 Task: Assign in the project CodeQuest the issue 'Develop a custom data visualization tool for a company' to the sprint 'Release Planning Sprint'. Assign in the project CodeQuest the issue 'Create a new chatbot for customer support' to the sprint 'Release Planning Sprint'. Assign in the project CodeQuest the issue 'Implement a new cybersecurity system for an organization's IT infrastructure' to the sprint 'Release Planning Sprint'. Assign in the project CodeQuest the issue 'Upgrade and migrate company servers to a cloud-based solution' to the sprint 'Release Planning Sprint'
Action: Mouse moved to (247, 67)
Screenshot: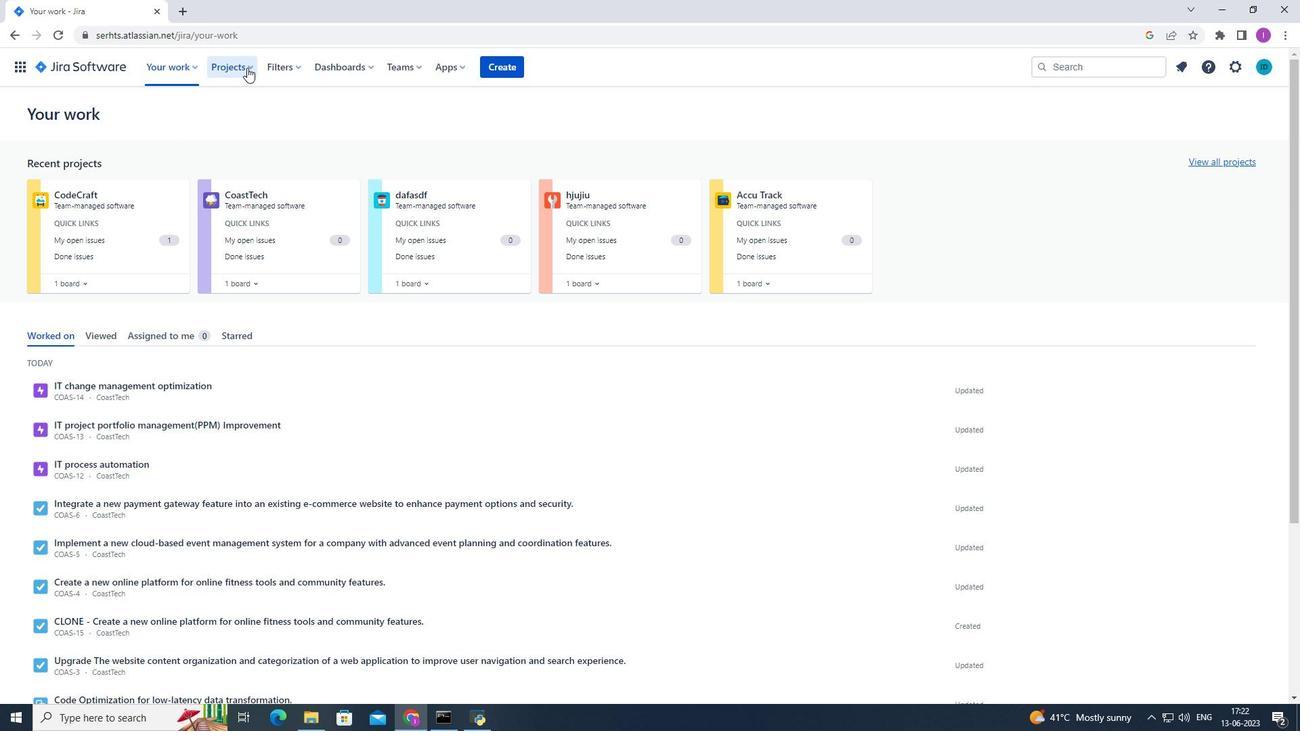
Action: Mouse pressed left at (247, 67)
Screenshot: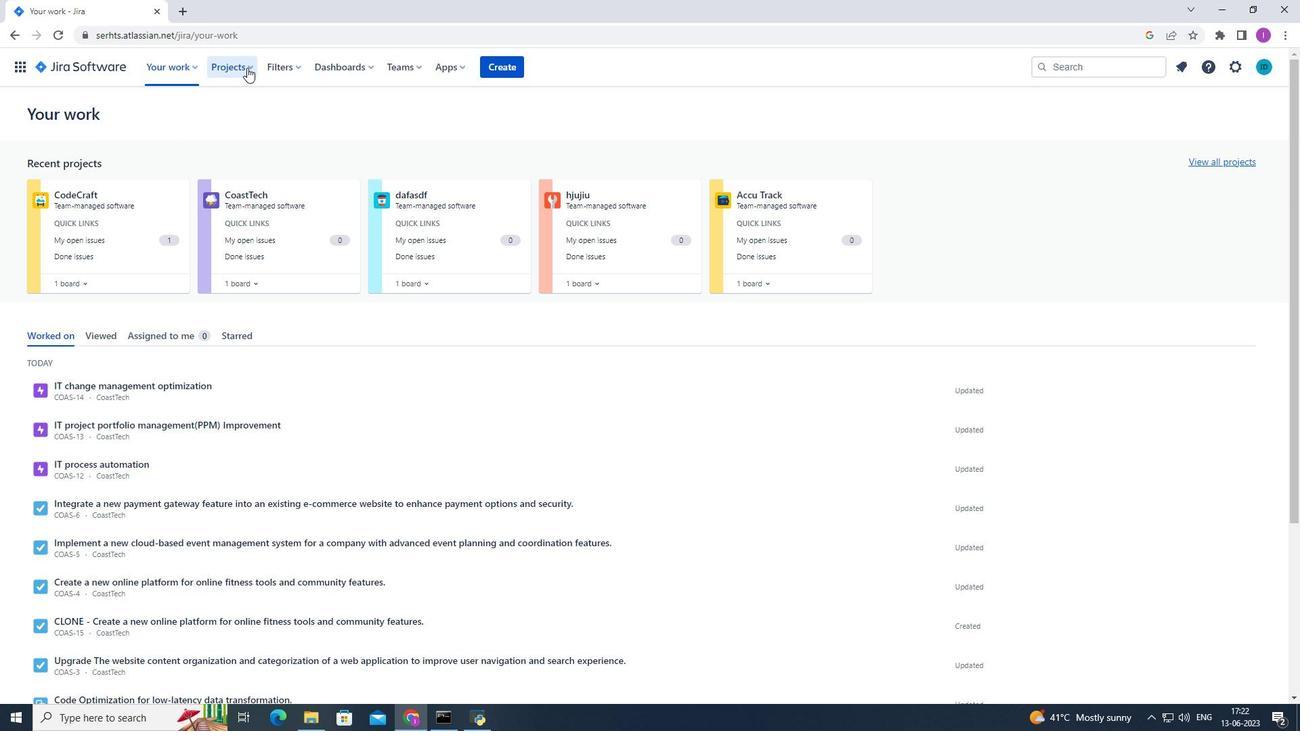 
Action: Mouse moved to (287, 126)
Screenshot: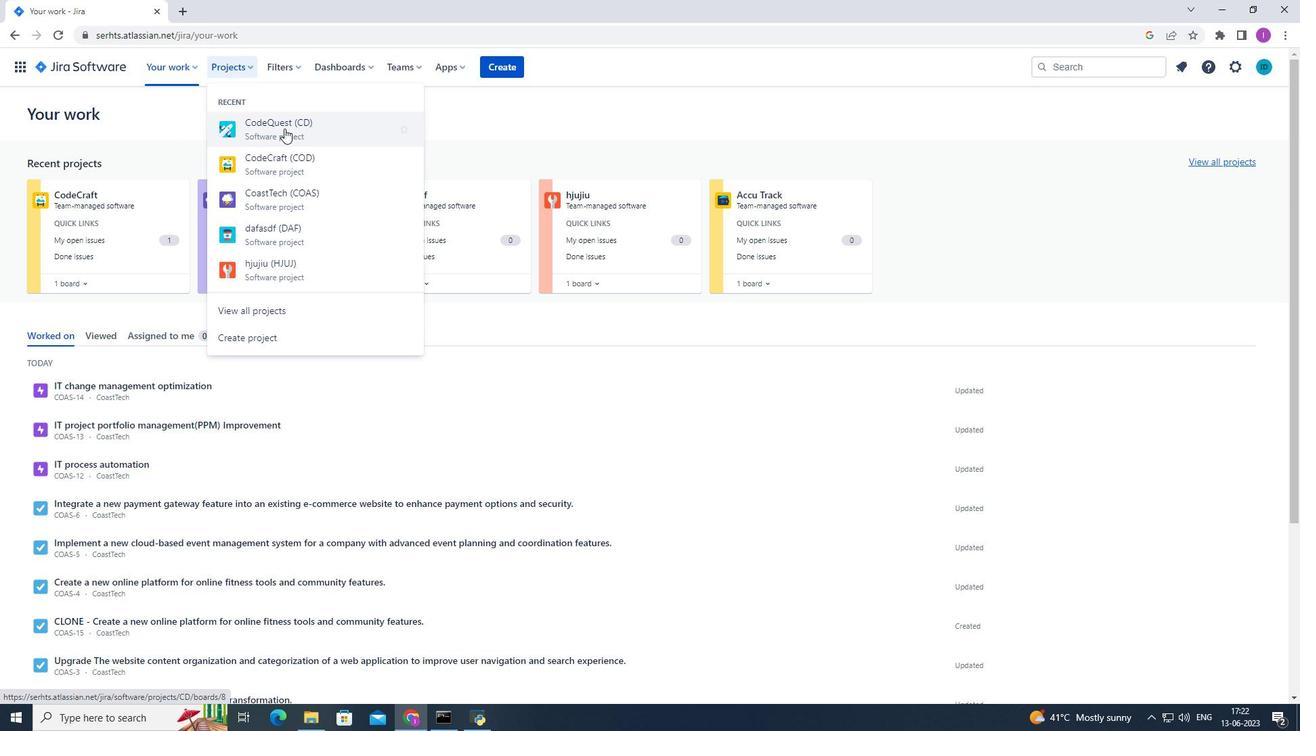 
Action: Mouse pressed left at (287, 126)
Screenshot: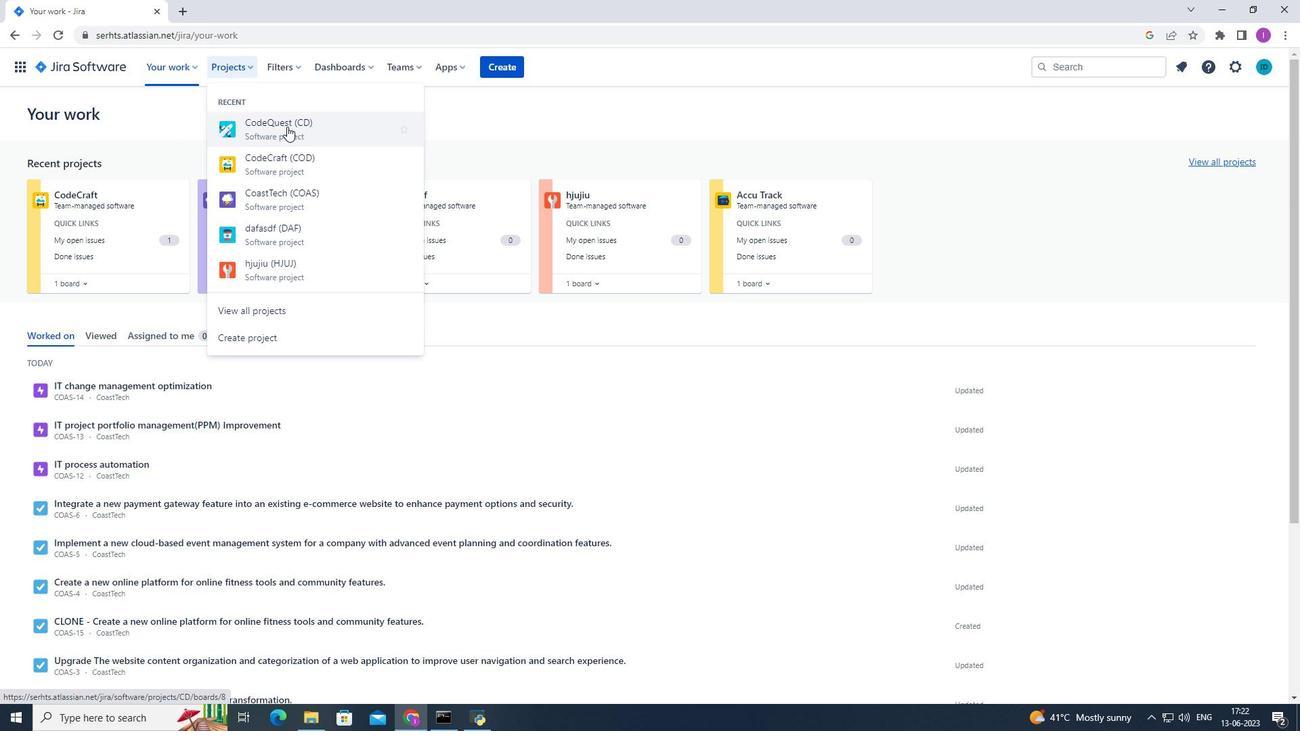 
Action: Mouse moved to (61, 203)
Screenshot: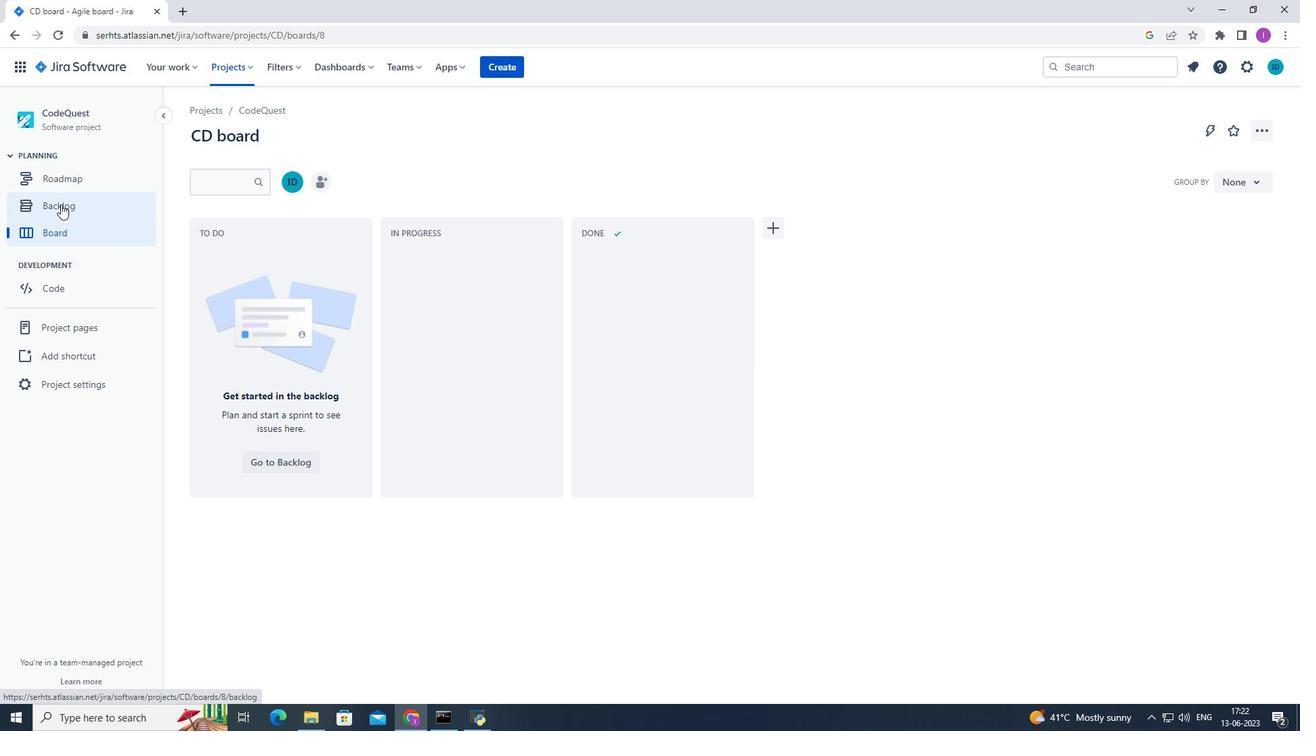 
Action: Mouse pressed left at (61, 203)
Screenshot: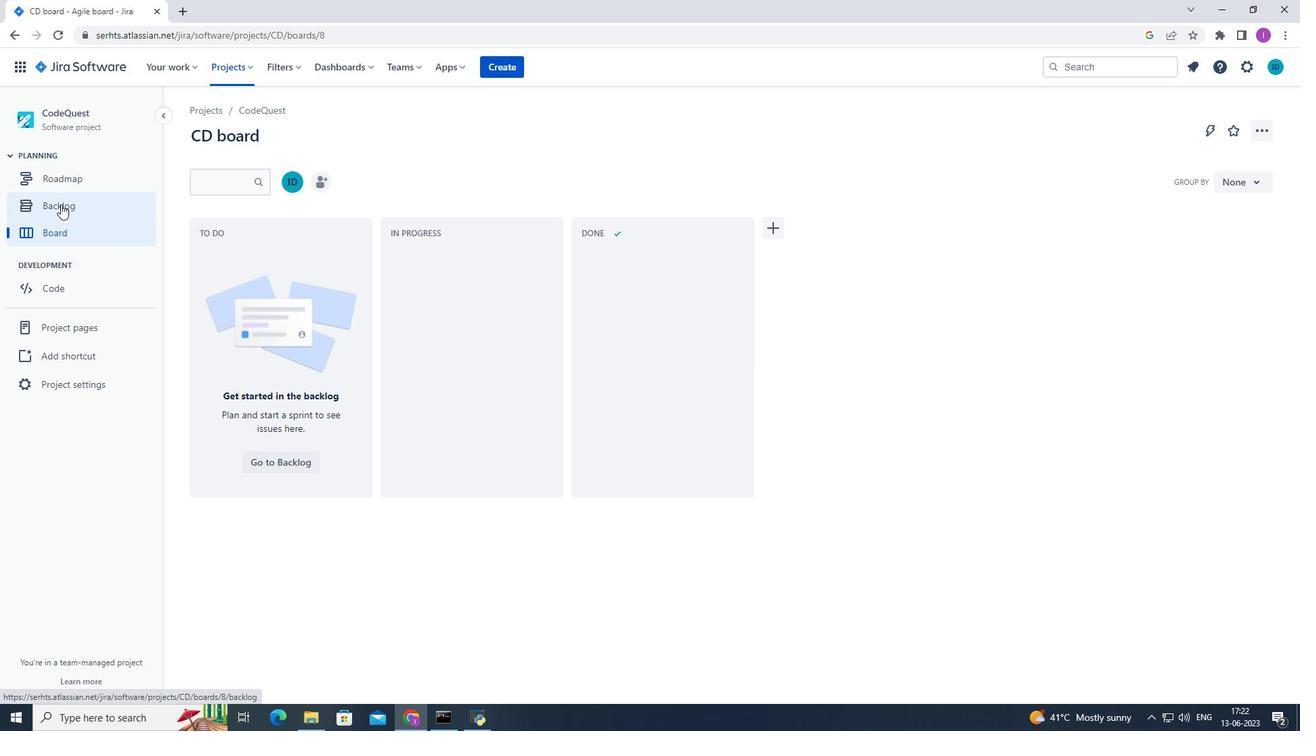 
Action: Mouse moved to (433, 453)
Screenshot: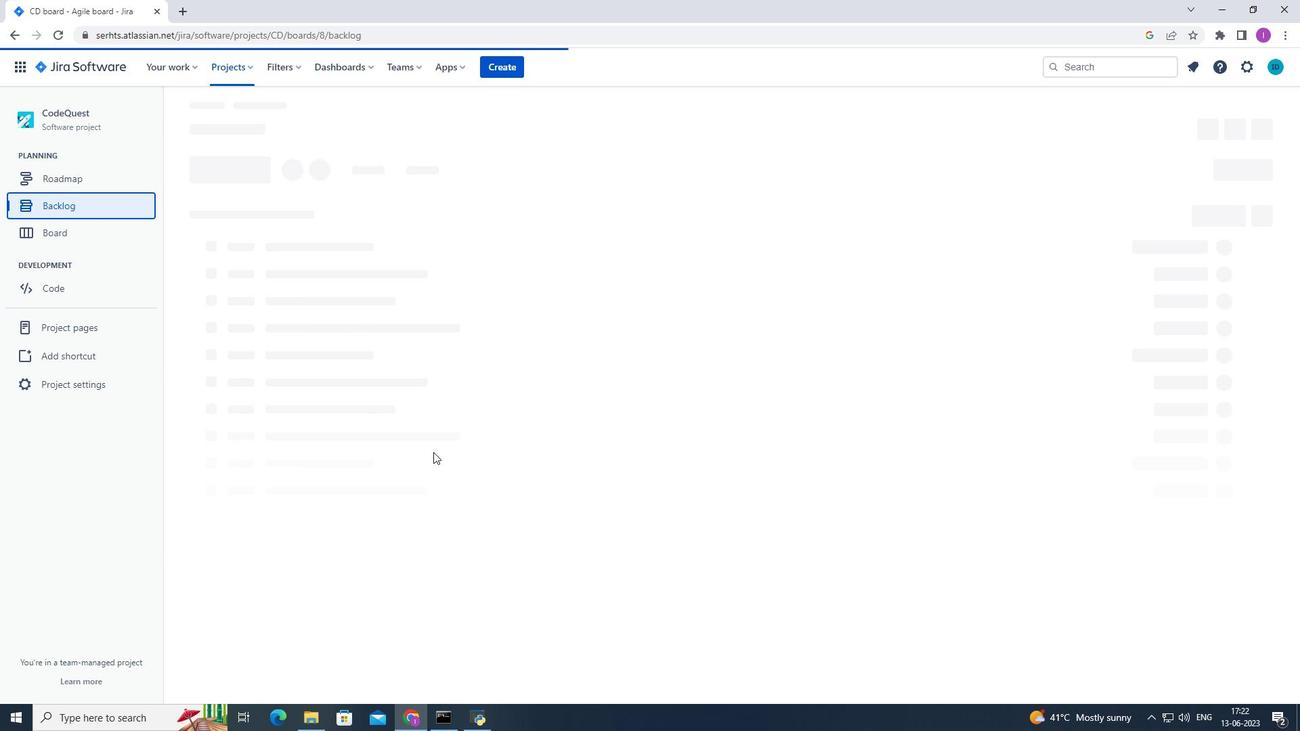 
Action: Mouse scrolled (433, 453) with delta (0, 0)
Screenshot: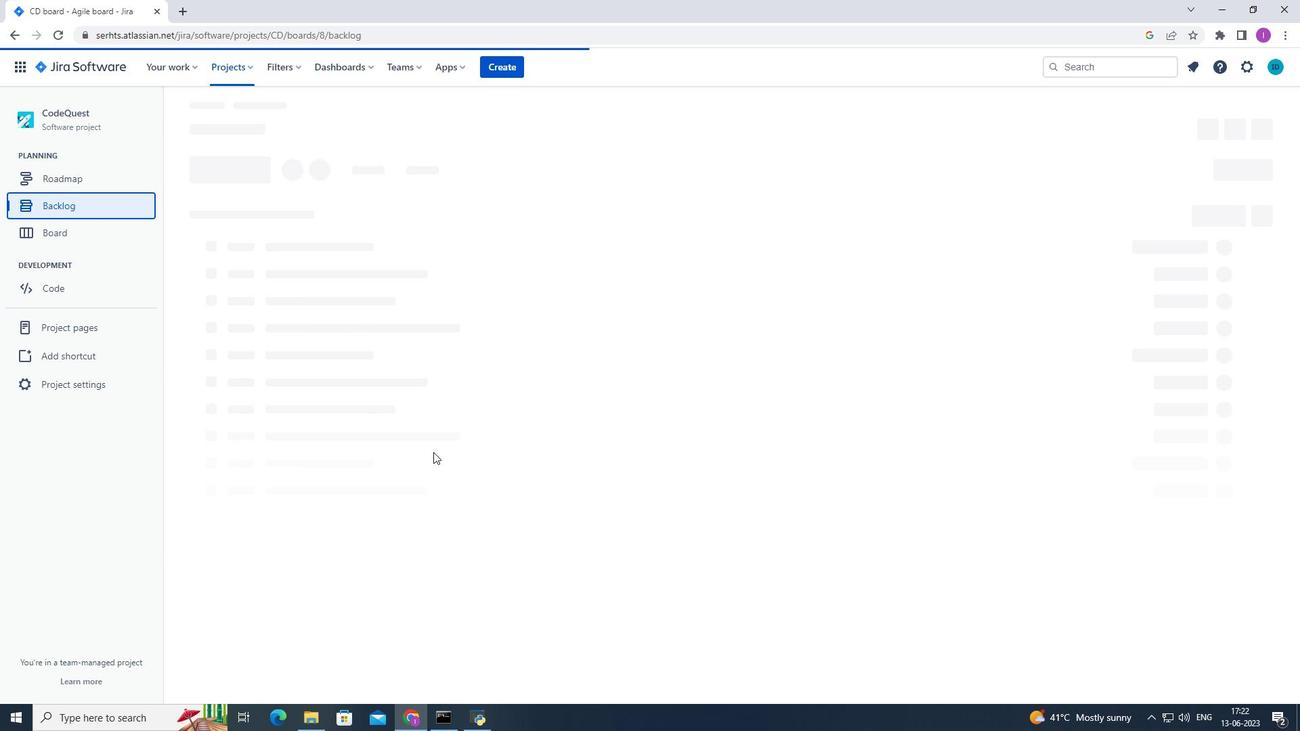 
Action: Mouse scrolled (433, 453) with delta (0, 0)
Screenshot: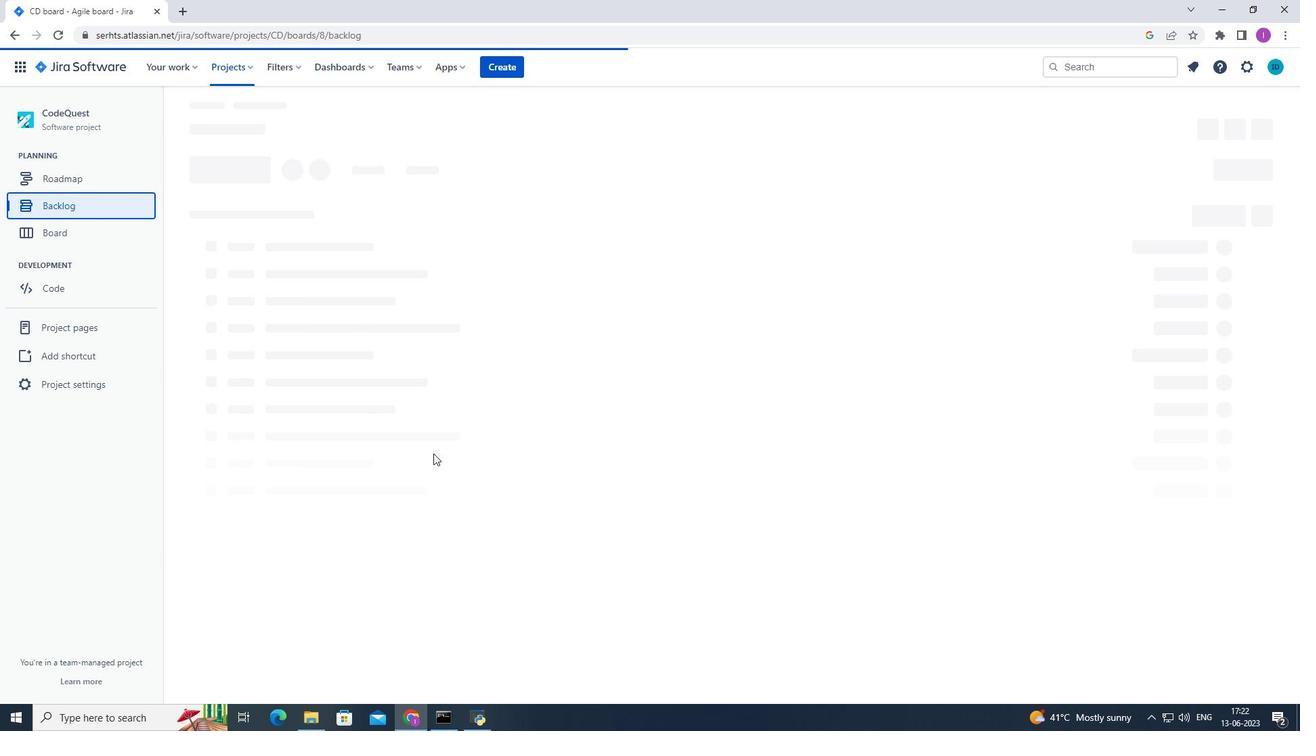 
Action: Mouse scrolled (433, 453) with delta (0, 0)
Screenshot: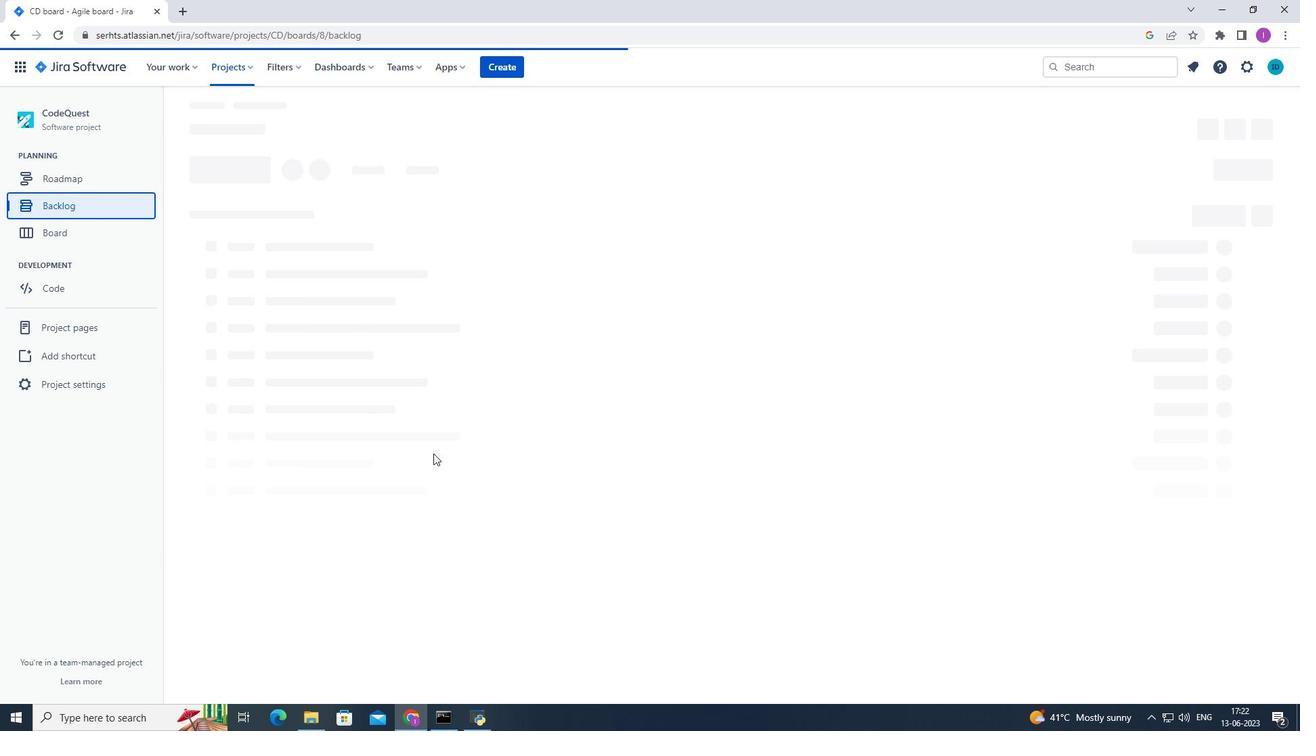 
Action: Mouse moved to (531, 492)
Screenshot: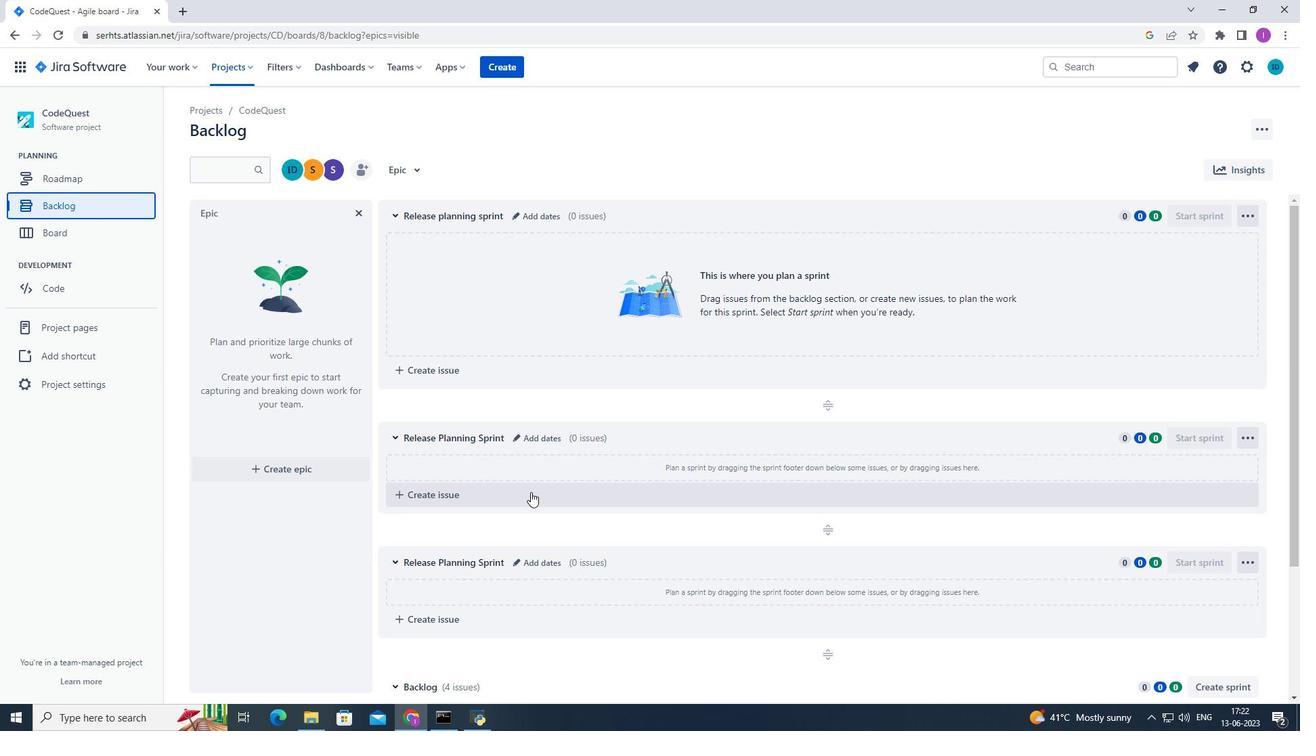 
Action: Mouse scrolled (531, 491) with delta (0, 0)
Screenshot: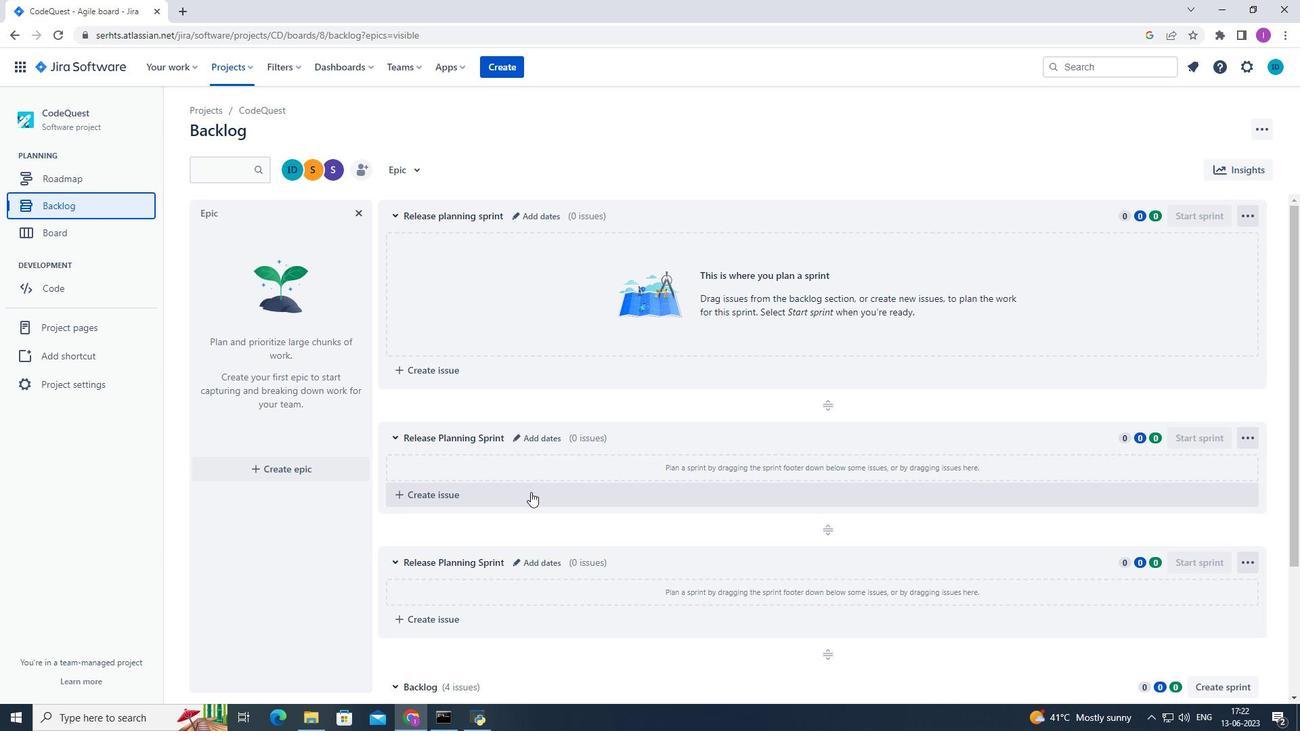 
Action: Mouse scrolled (531, 491) with delta (0, 0)
Screenshot: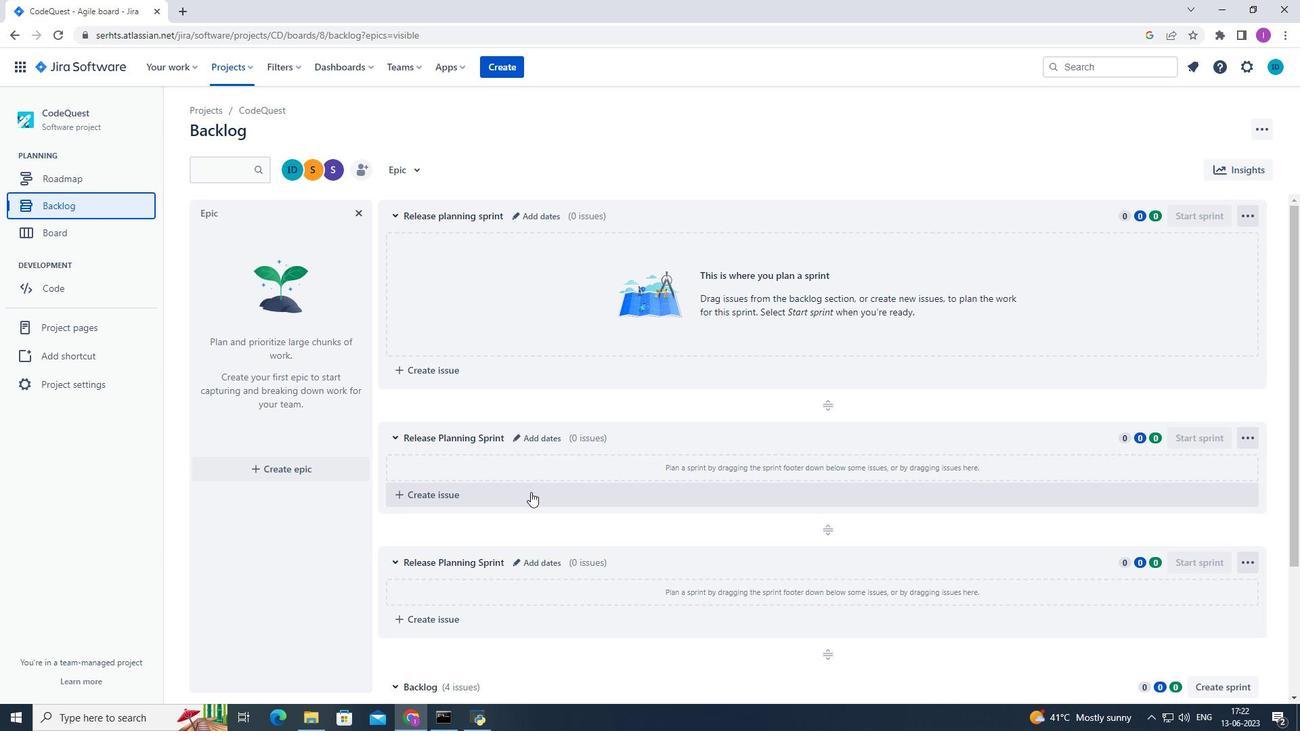 
Action: Mouse moved to (531, 492)
Screenshot: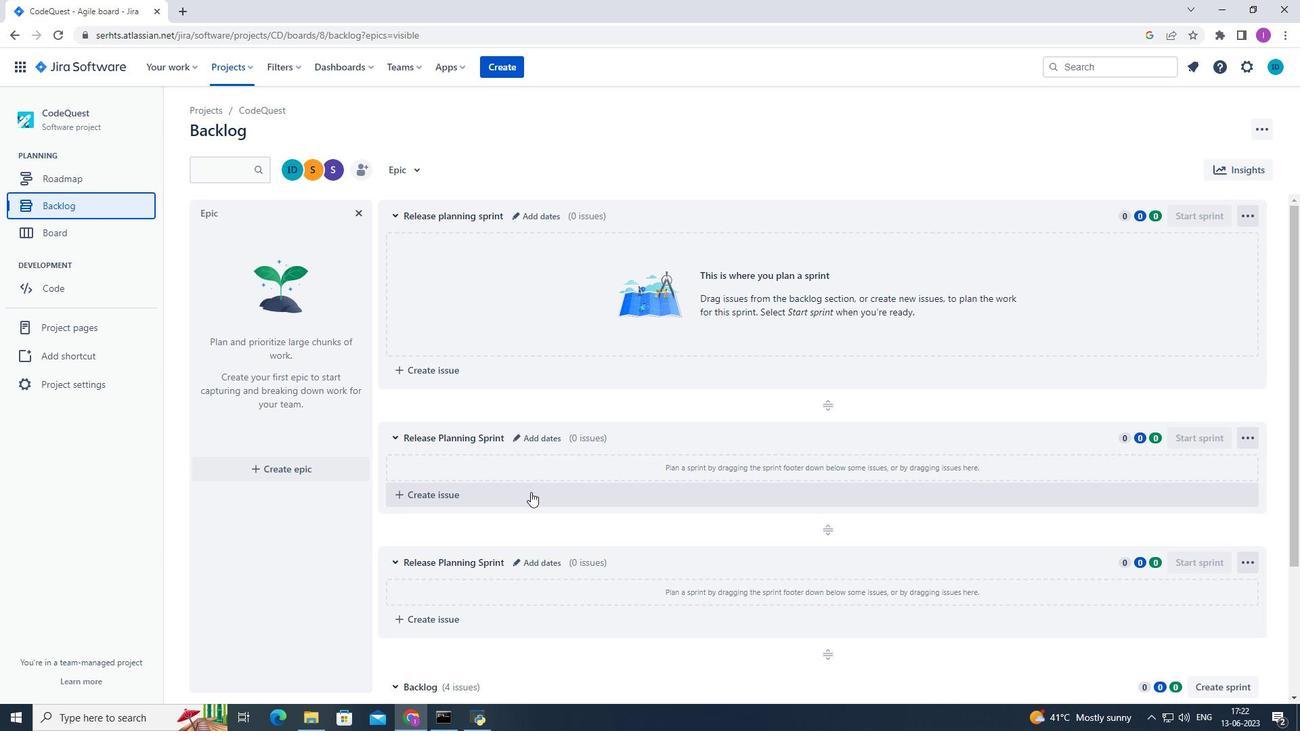
Action: Mouse scrolled (531, 491) with delta (0, 0)
Screenshot: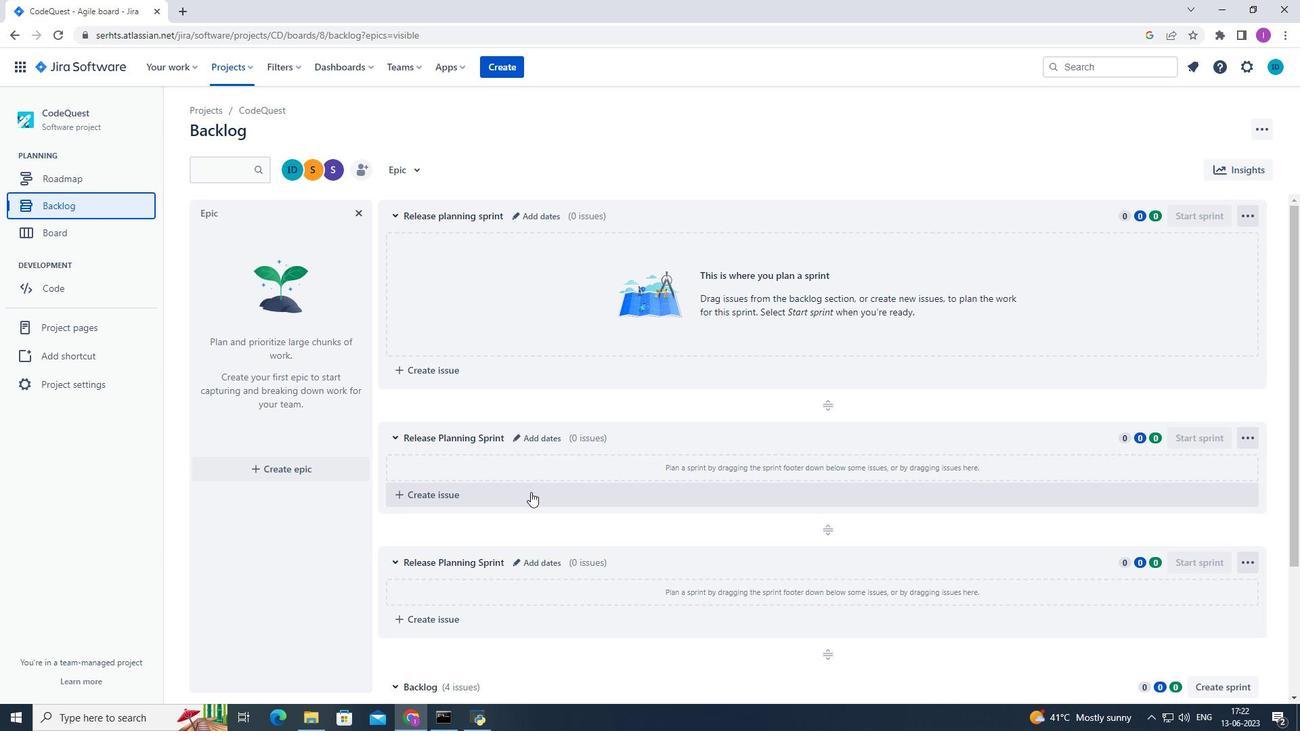 
Action: Mouse moved to (531, 492)
Screenshot: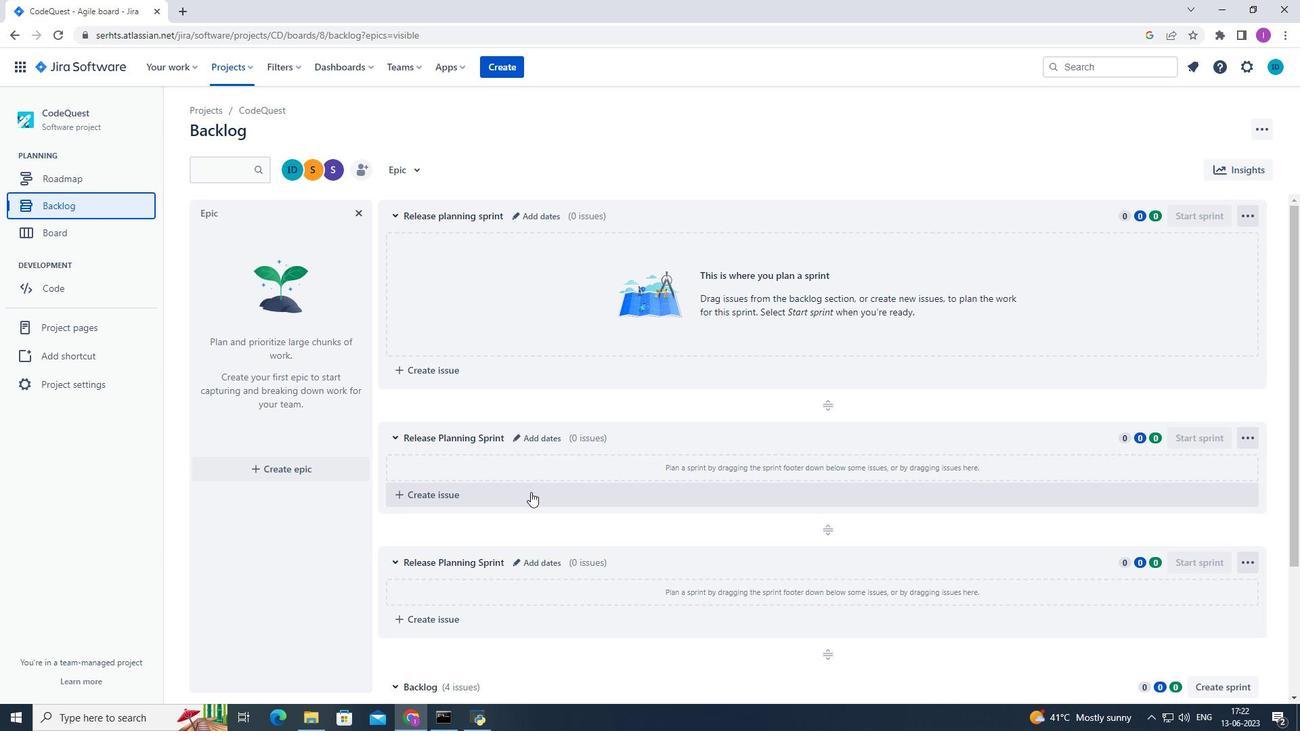 
Action: Mouse scrolled (531, 493) with delta (0, 0)
Screenshot: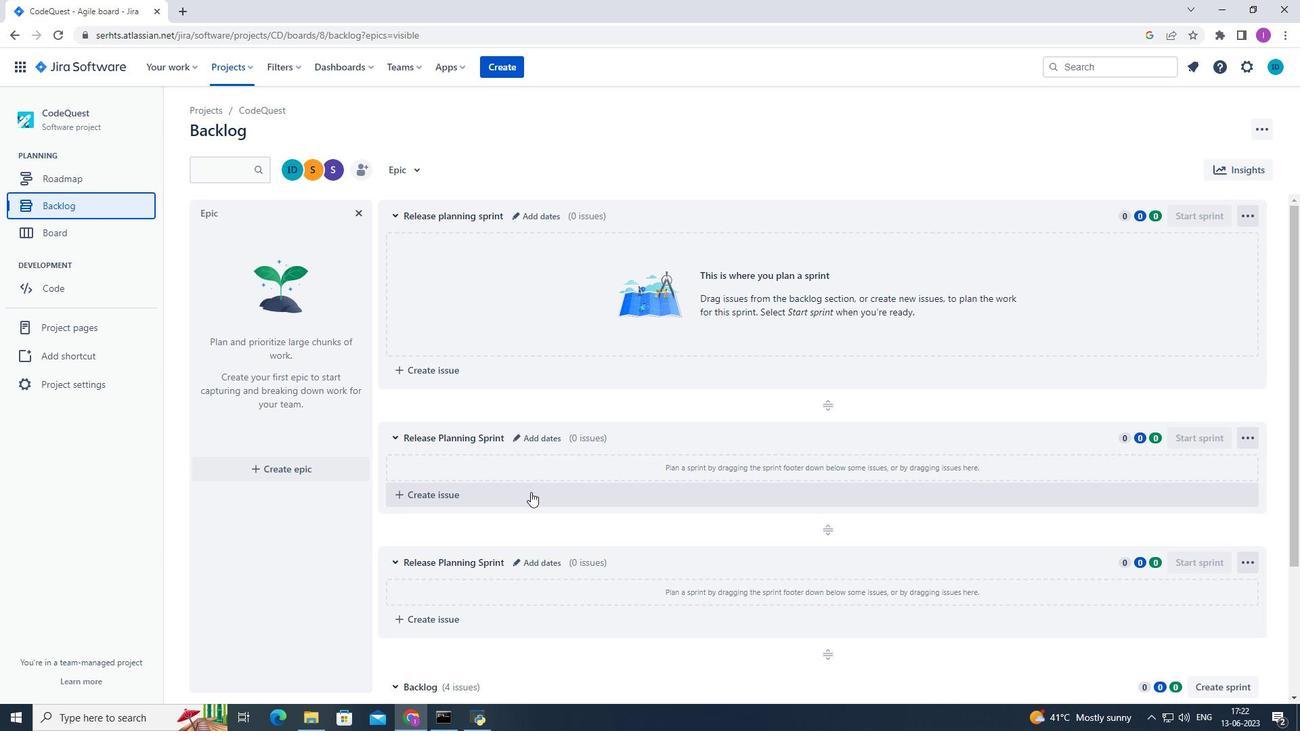 
Action: Mouse moved to (535, 510)
Screenshot: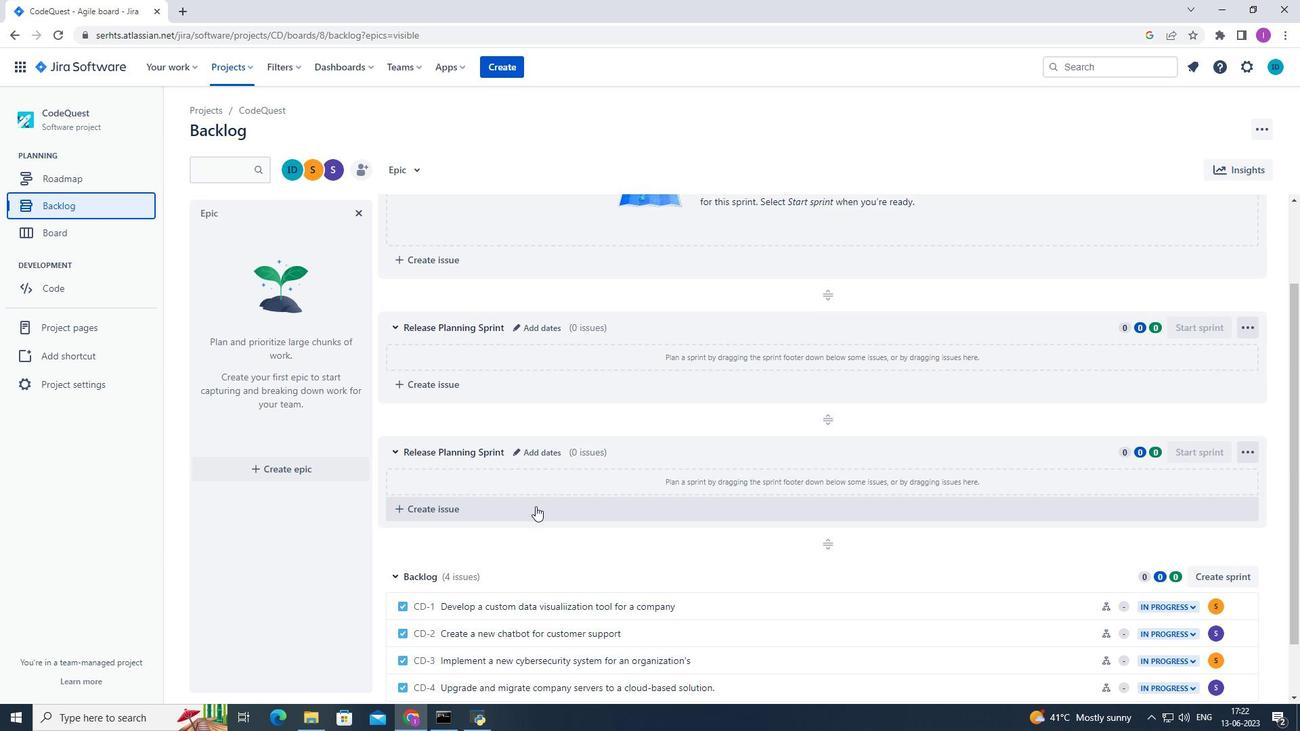 
Action: Mouse scrolled (535, 510) with delta (0, 0)
Screenshot: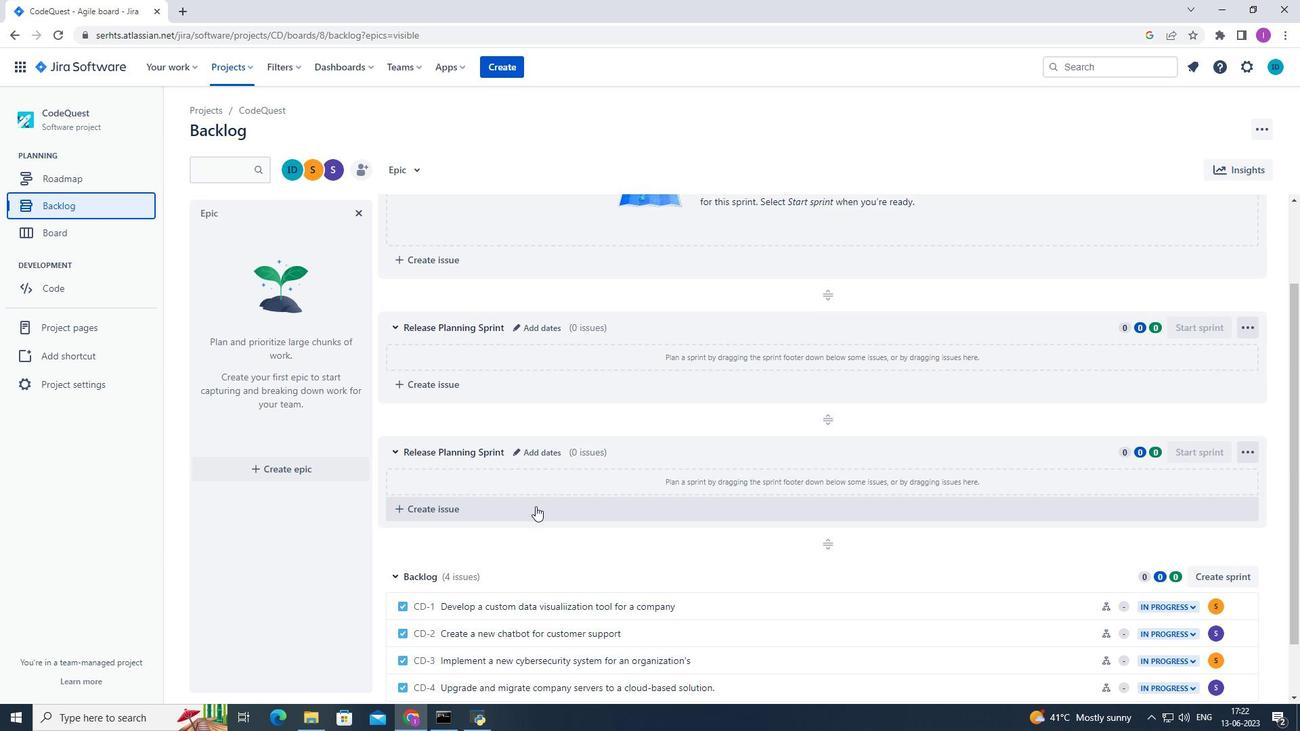 
Action: Mouse moved to (535, 512)
Screenshot: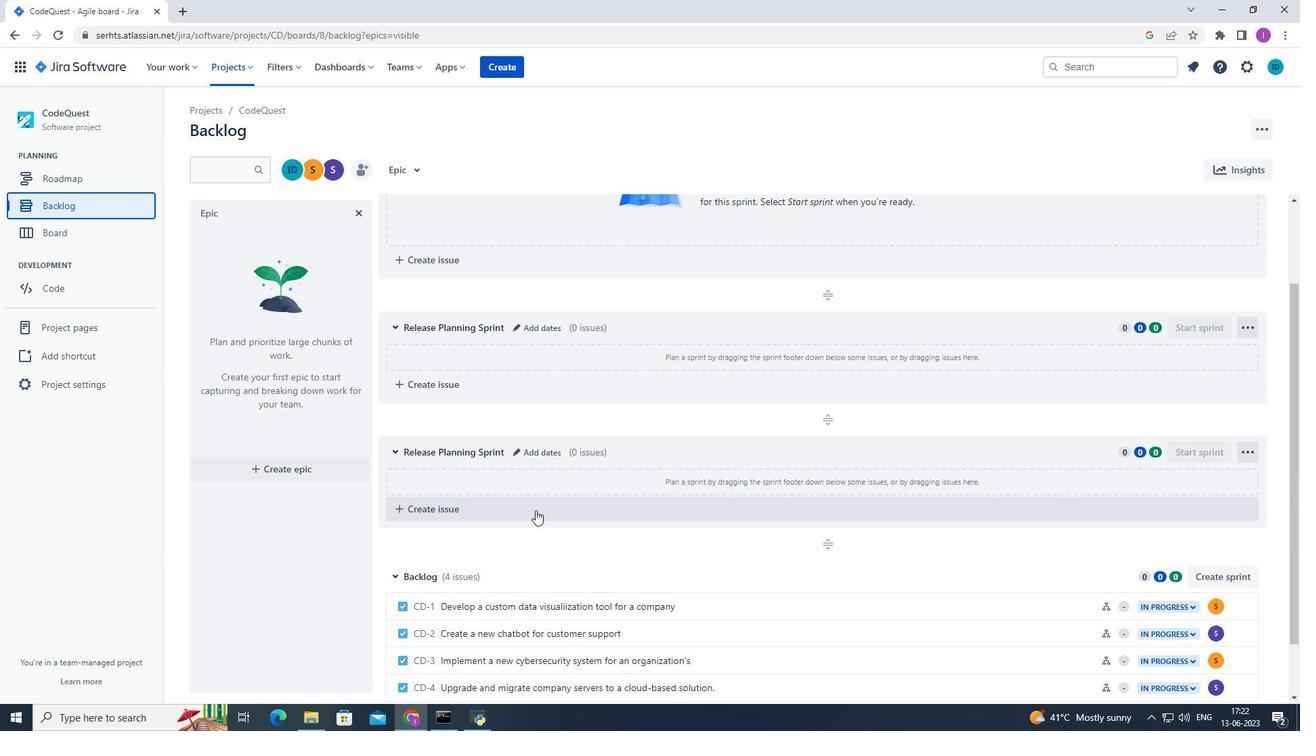 
Action: Mouse scrolled (535, 512) with delta (0, 0)
Screenshot: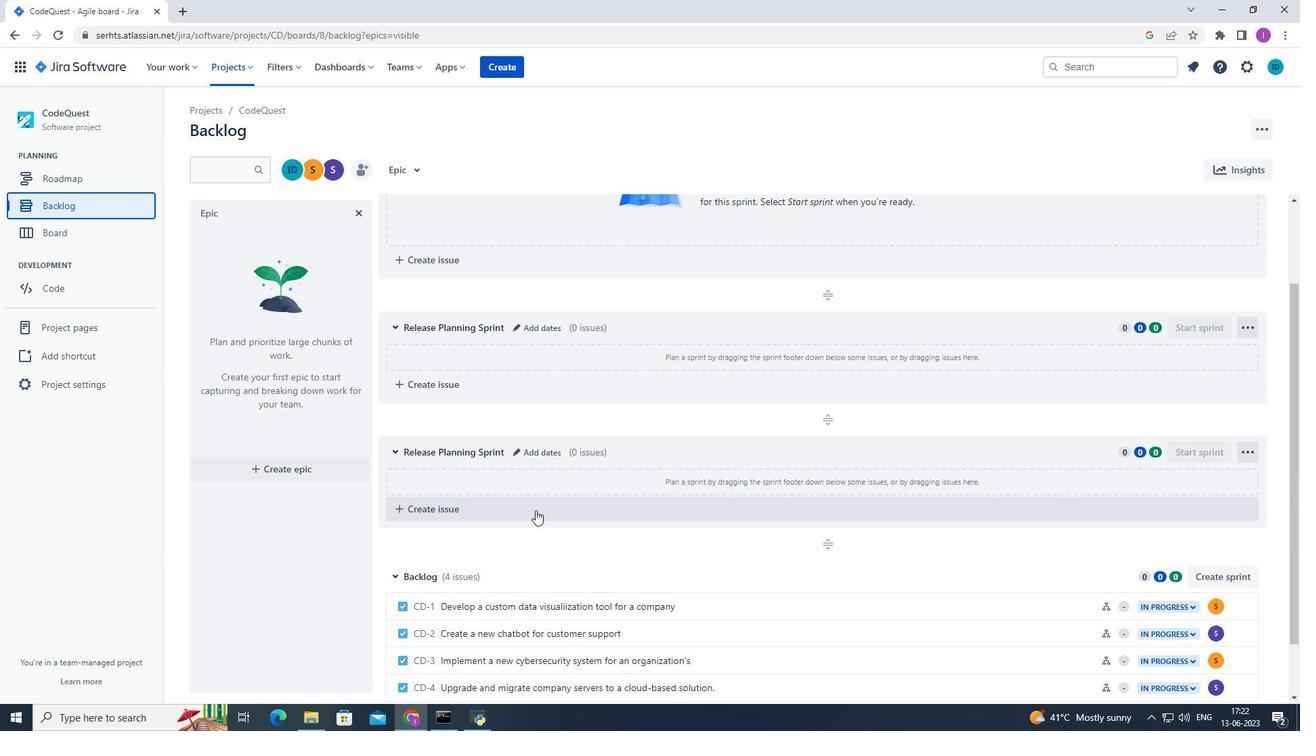 
Action: Mouse scrolled (535, 512) with delta (0, 0)
Screenshot: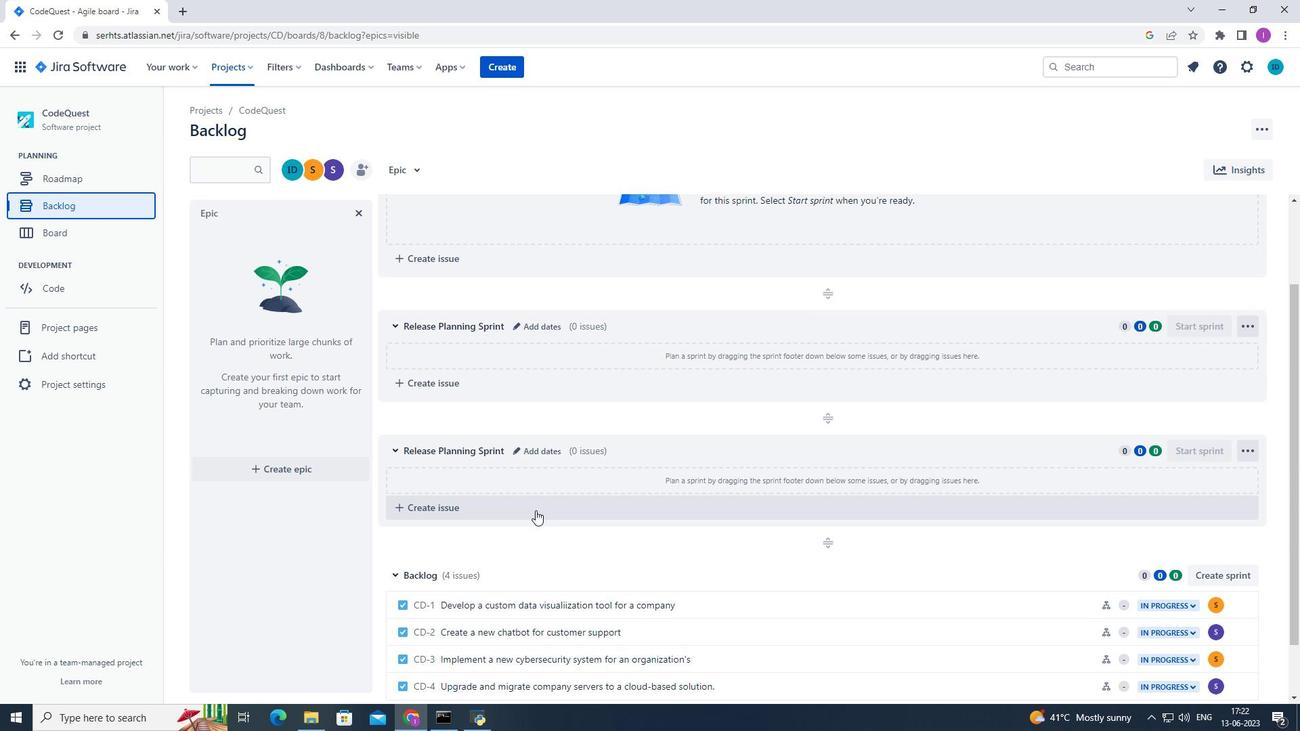 
Action: Mouse scrolled (535, 512) with delta (0, 0)
Screenshot: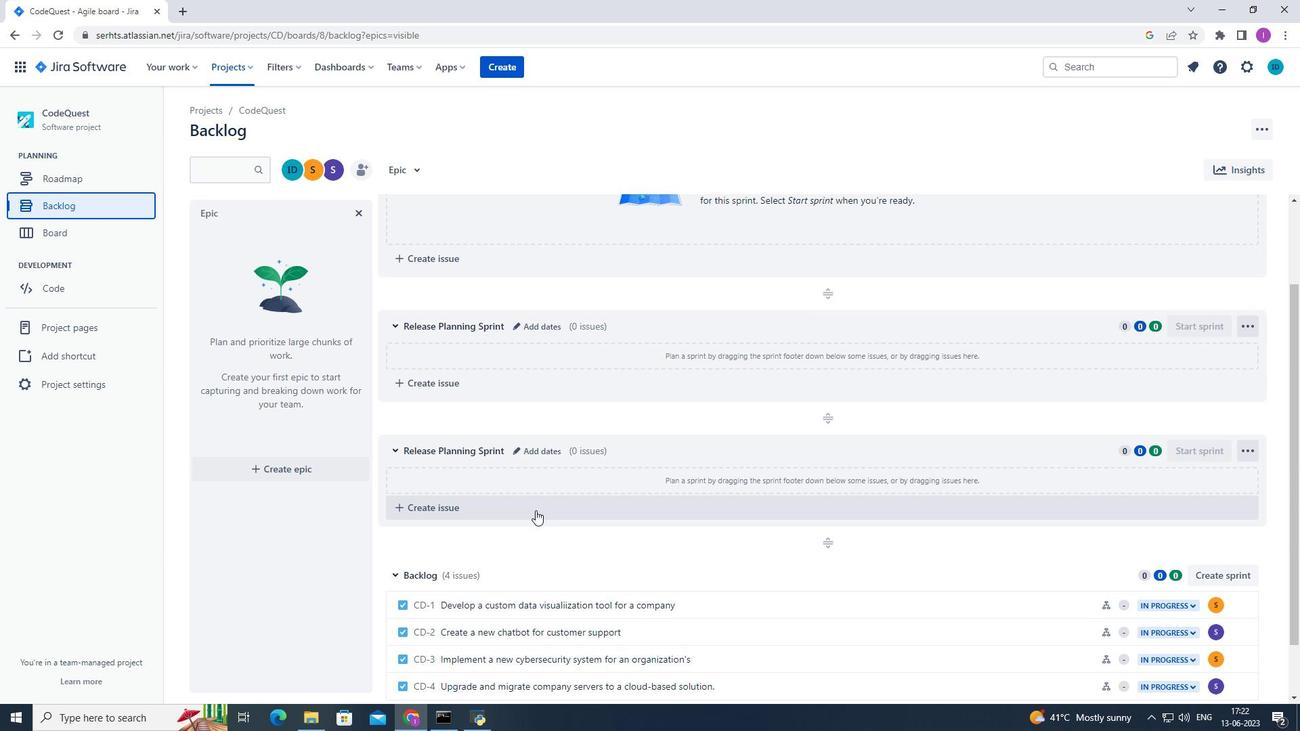 
Action: Mouse moved to (1241, 542)
Screenshot: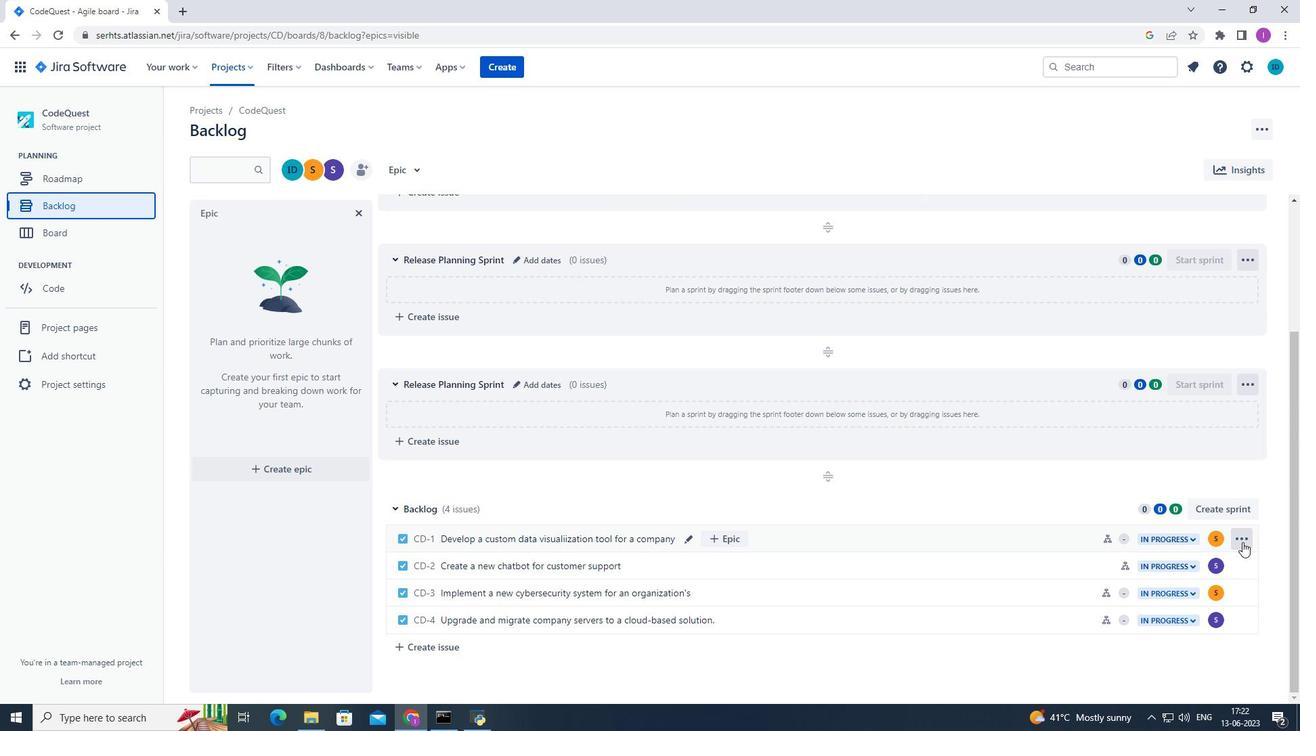 
Action: Mouse pressed left at (1241, 542)
Screenshot: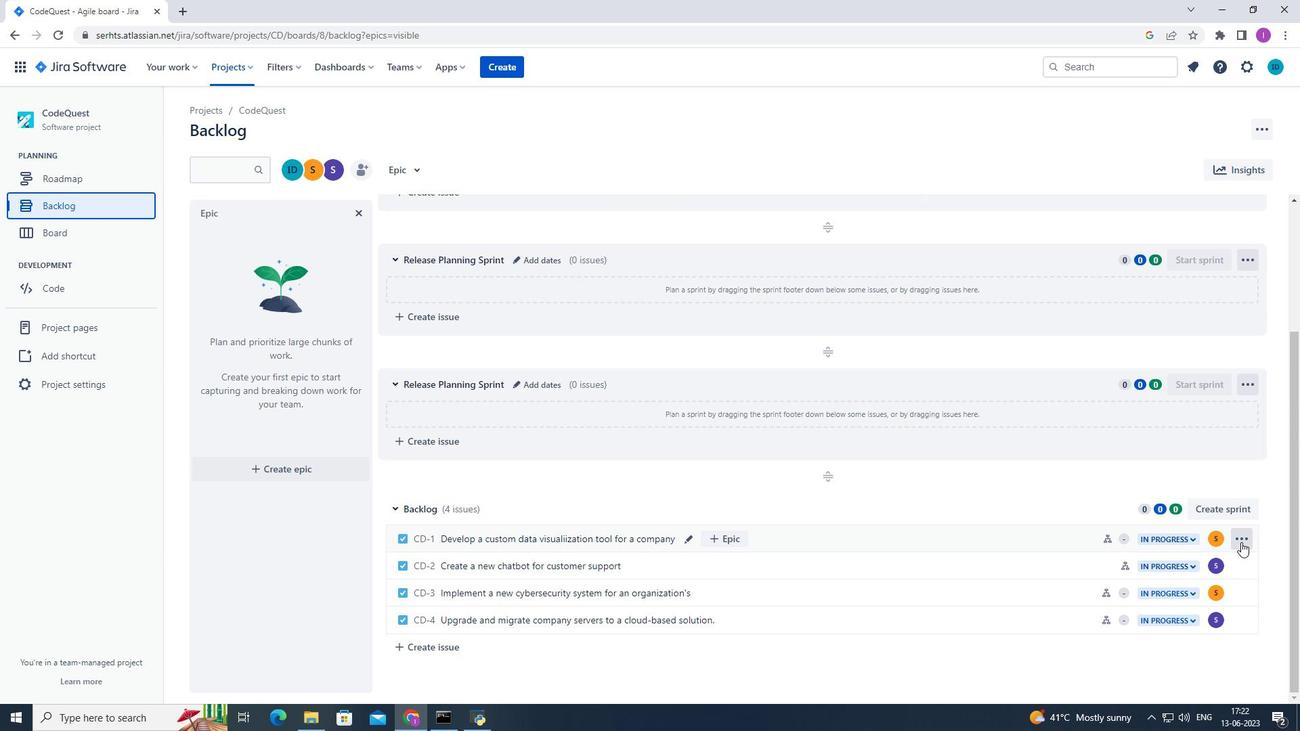 
Action: Mouse moved to (1205, 422)
Screenshot: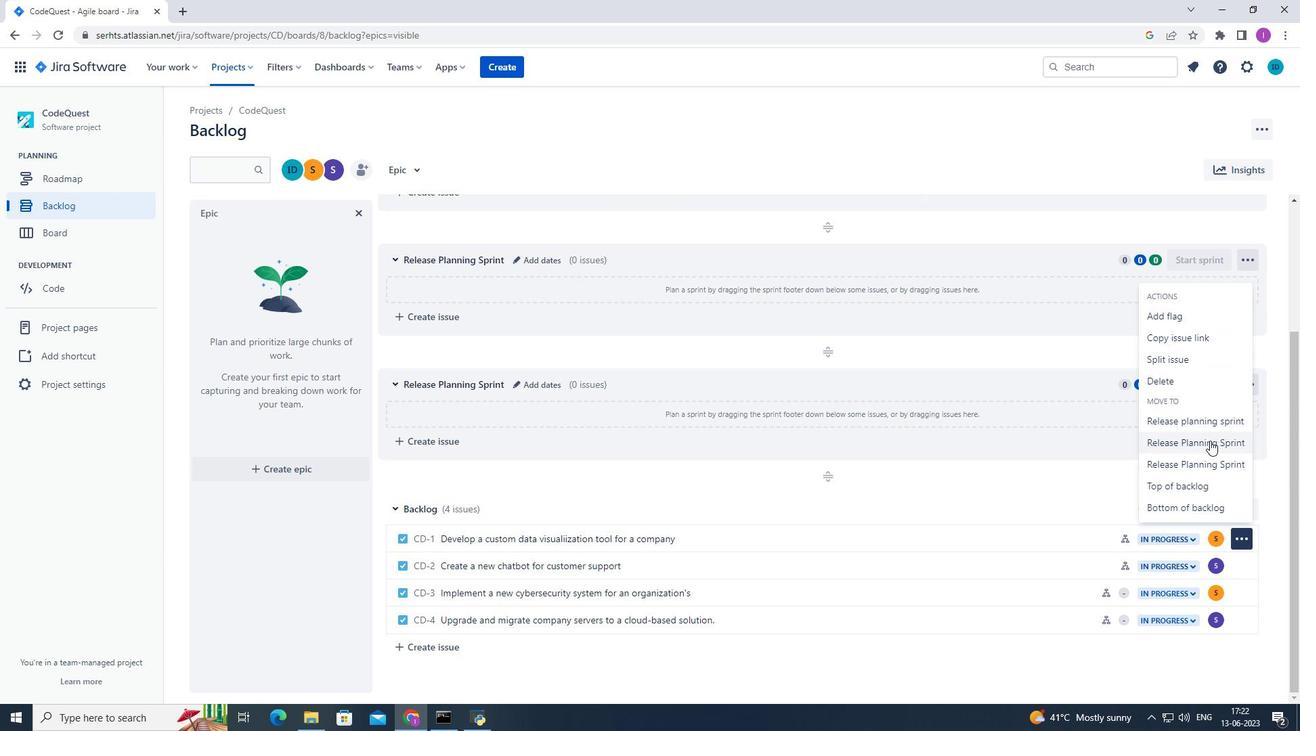 
Action: Mouse pressed left at (1205, 422)
Screenshot: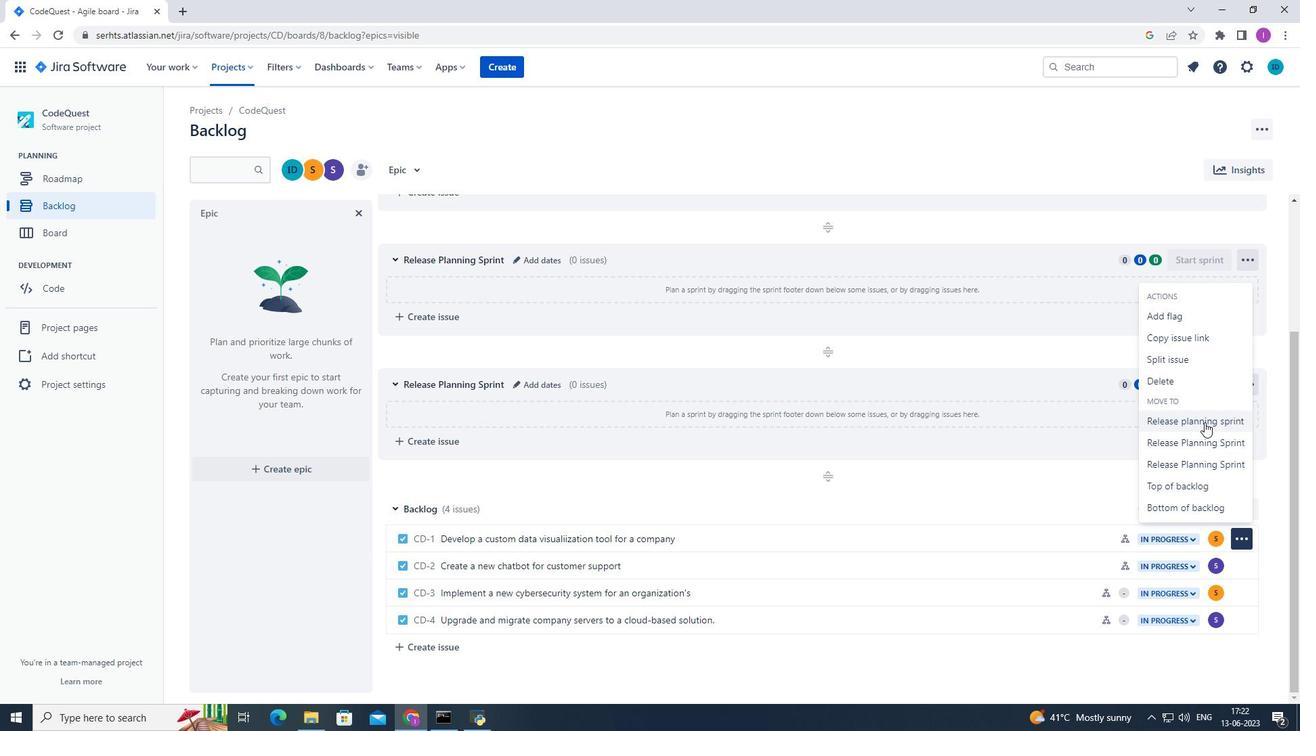 
Action: Mouse moved to (1242, 567)
Screenshot: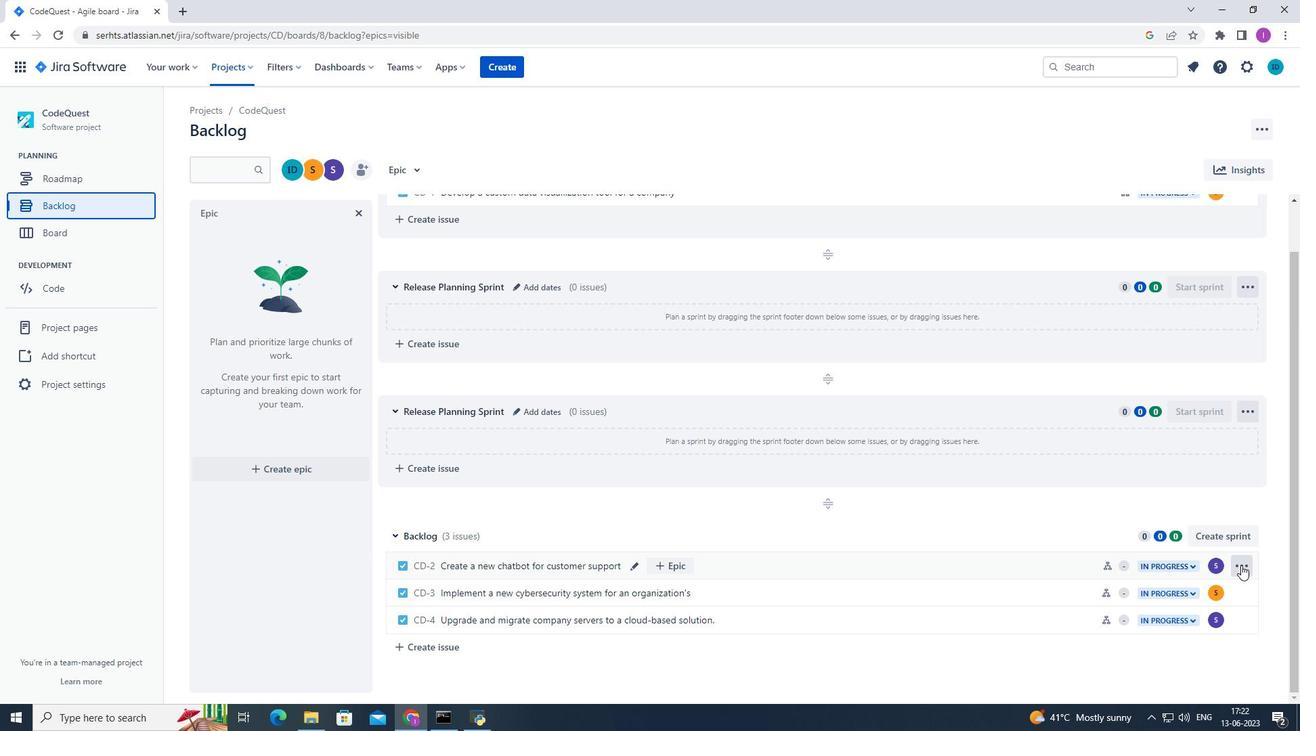
Action: Mouse pressed left at (1242, 567)
Screenshot: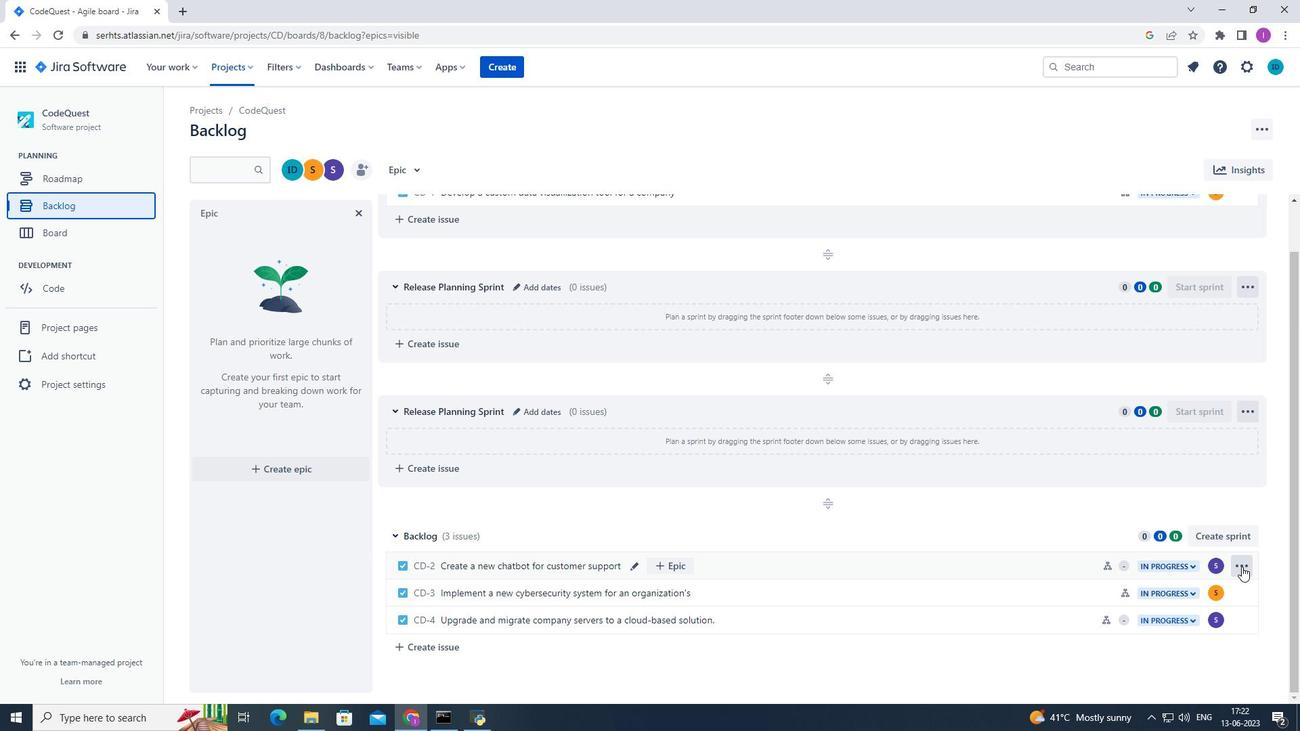 
Action: Mouse moved to (1227, 474)
Screenshot: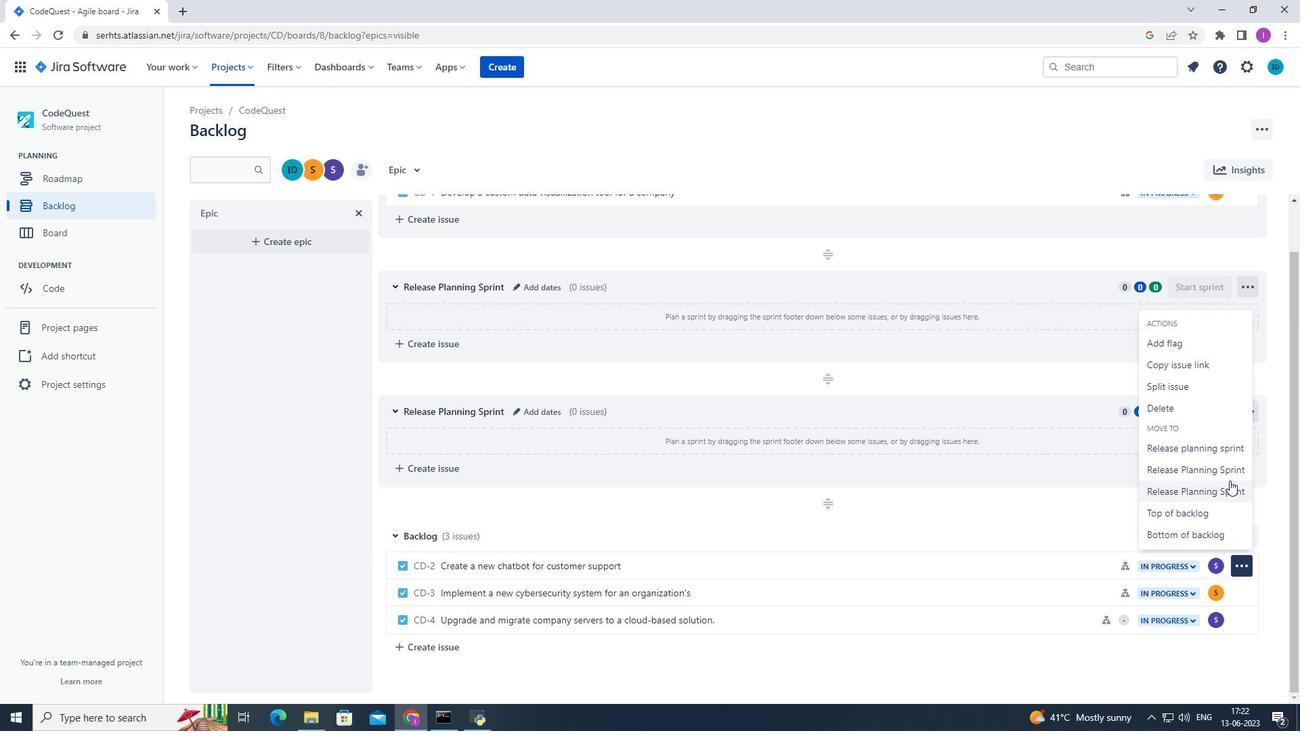 
Action: Mouse pressed left at (1227, 474)
Screenshot: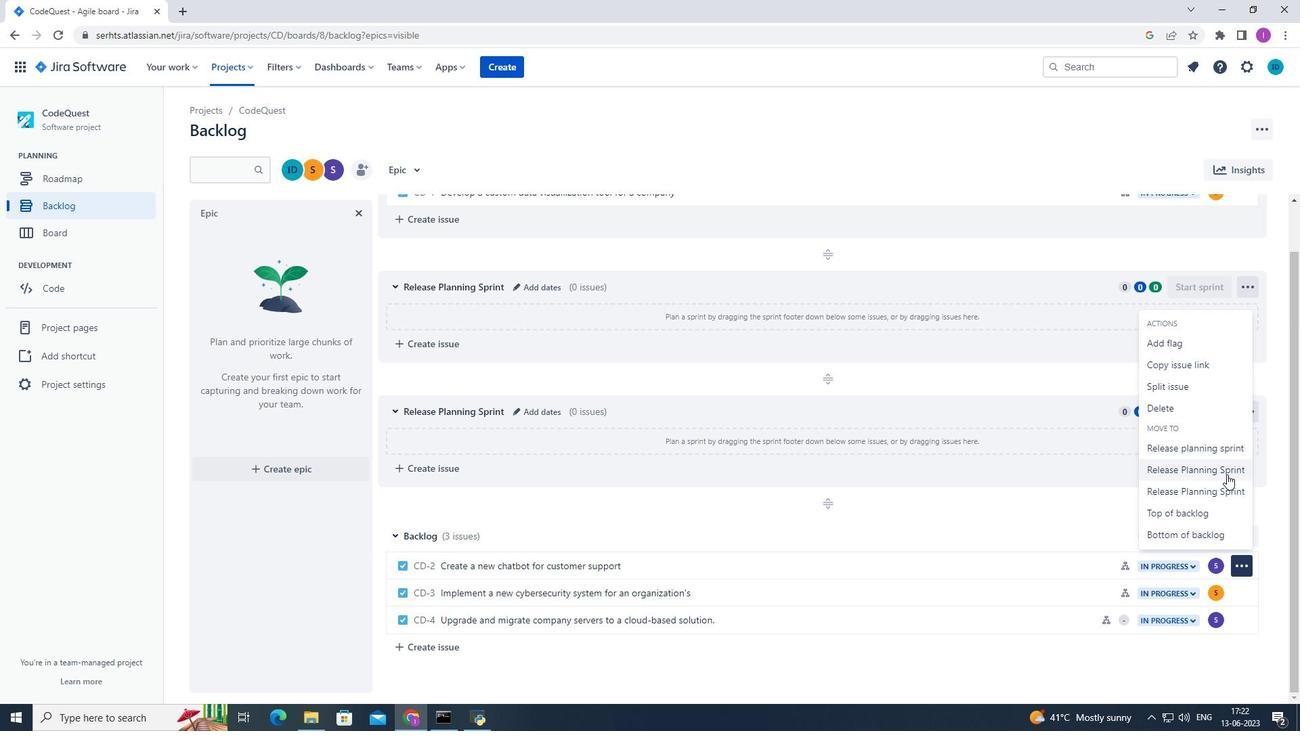 
Action: Mouse moved to (1243, 589)
Screenshot: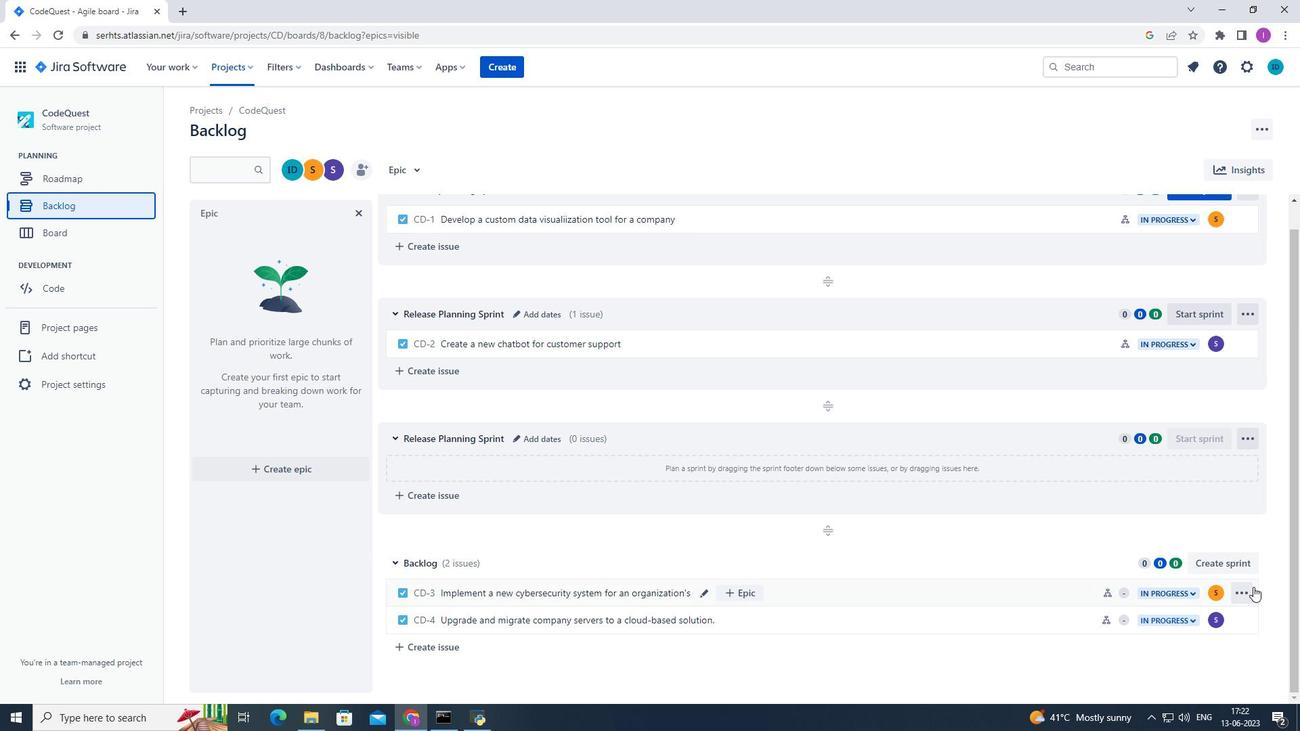
Action: Mouse pressed left at (1243, 589)
Screenshot: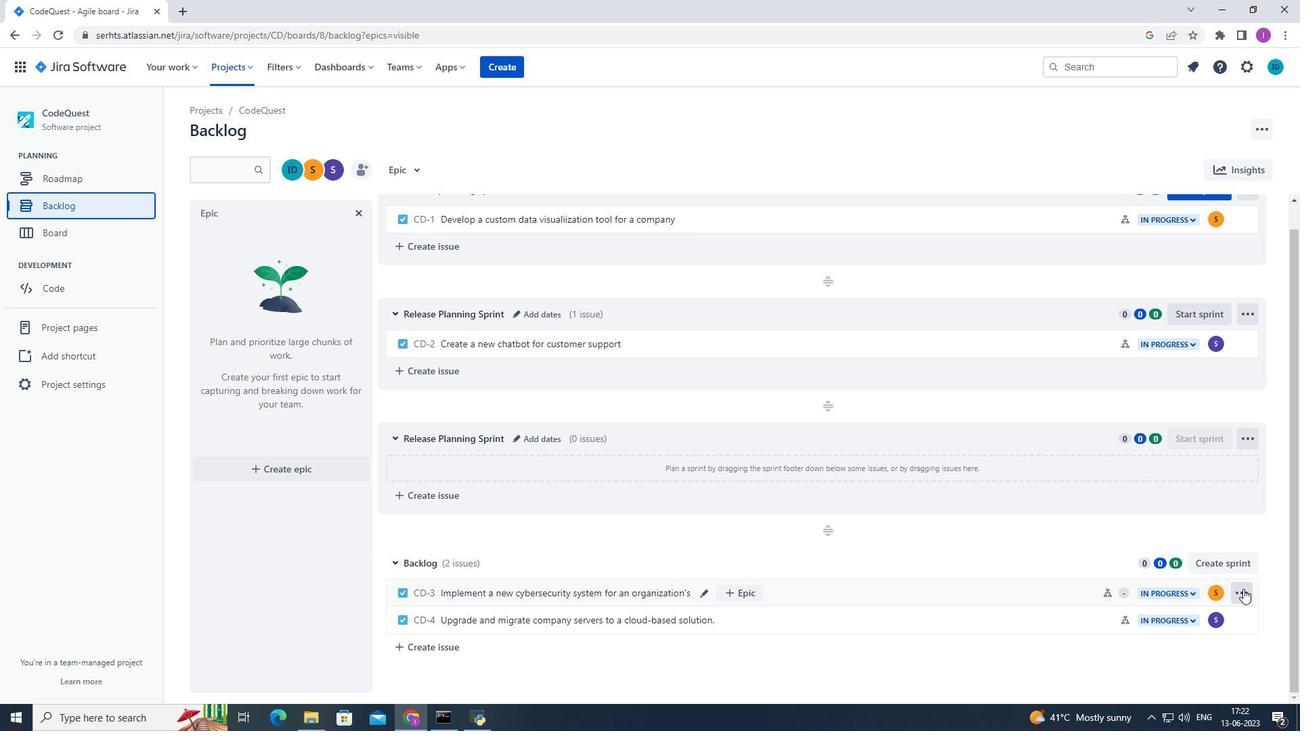 
Action: Mouse moved to (1228, 518)
Screenshot: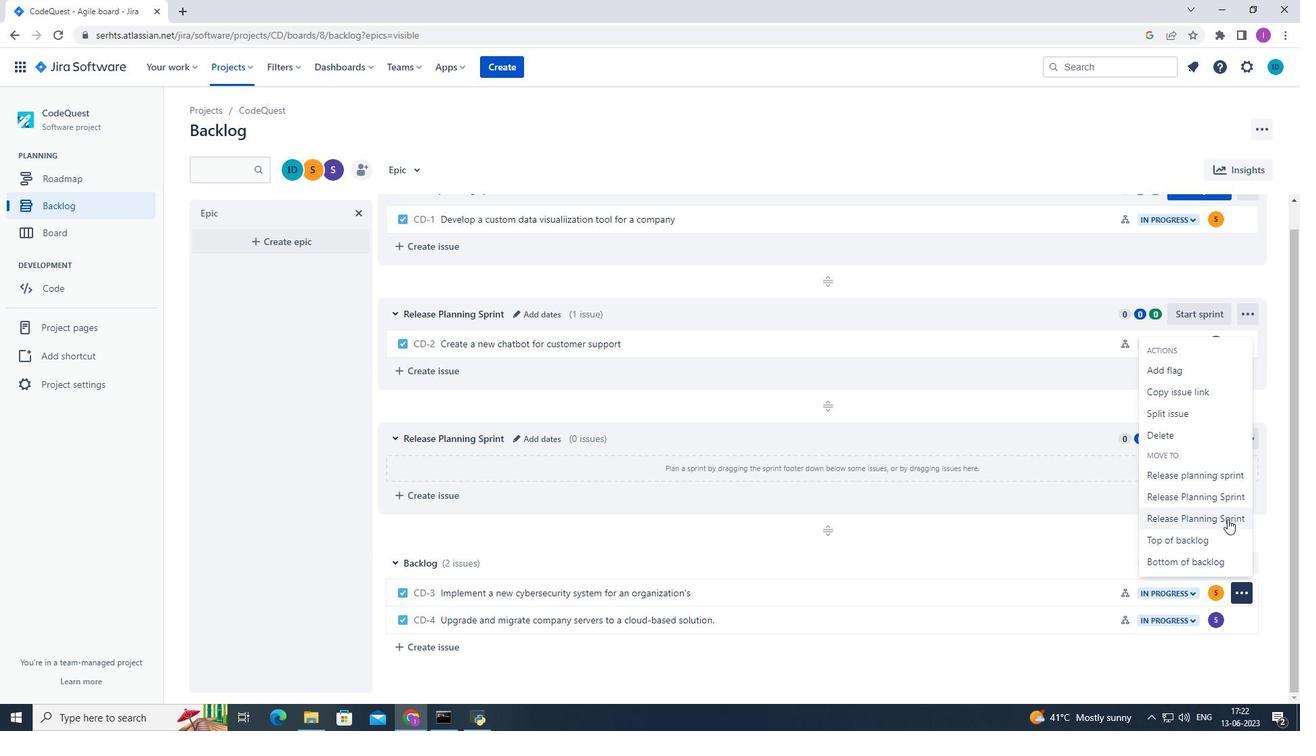 
Action: Mouse pressed left at (1228, 518)
Screenshot: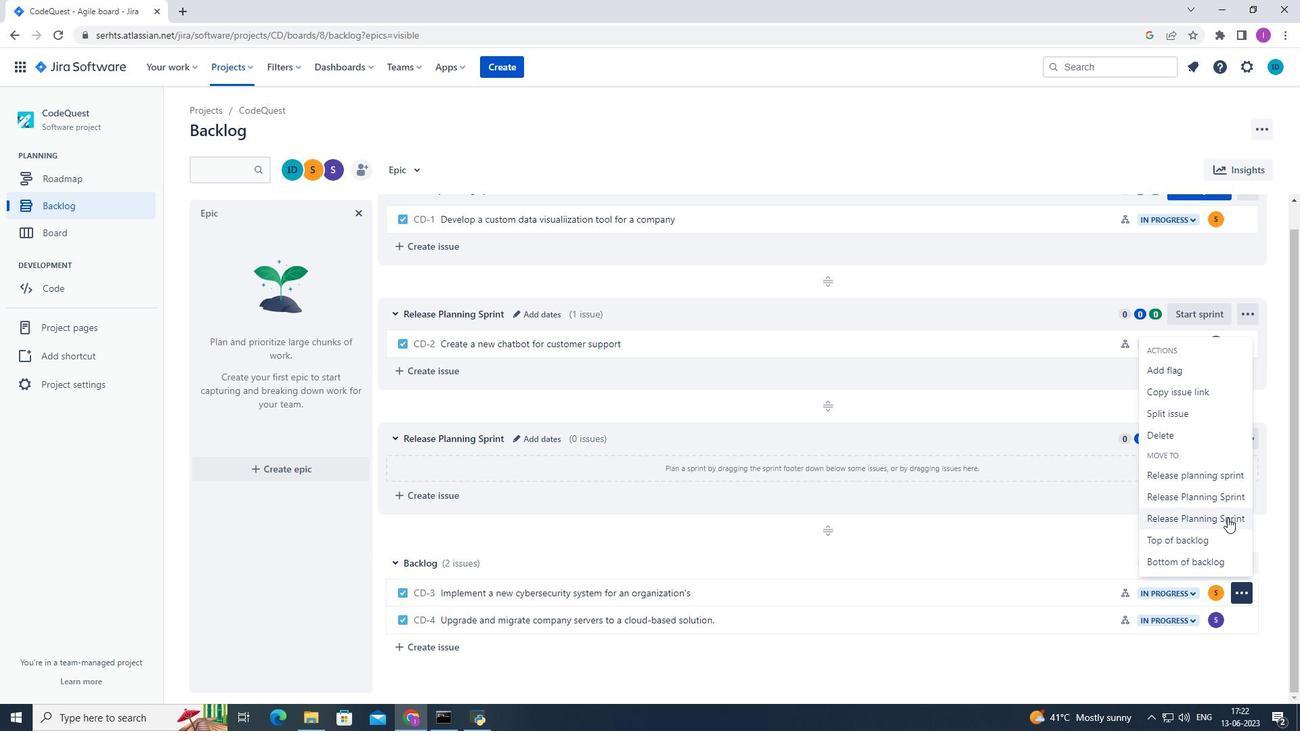 
Action: Mouse moved to (1243, 615)
Screenshot: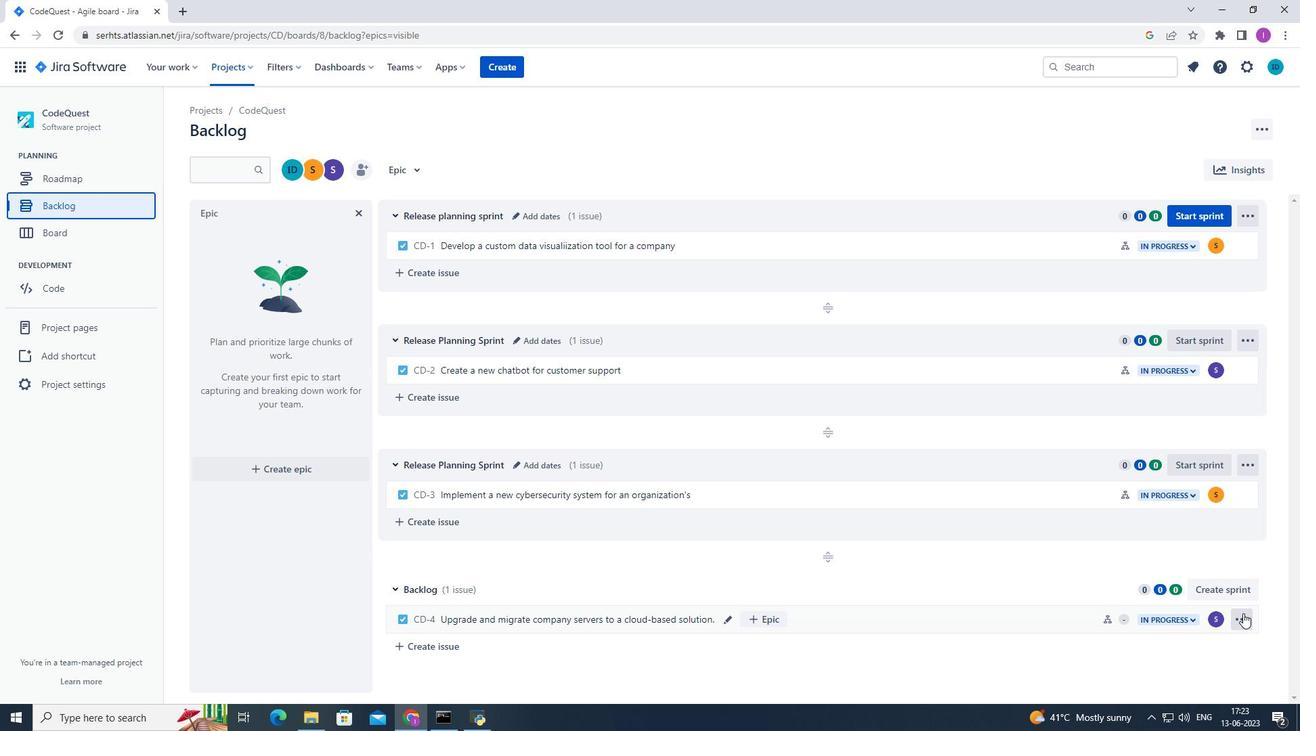 
Action: Mouse pressed left at (1243, 615)
Screenshot: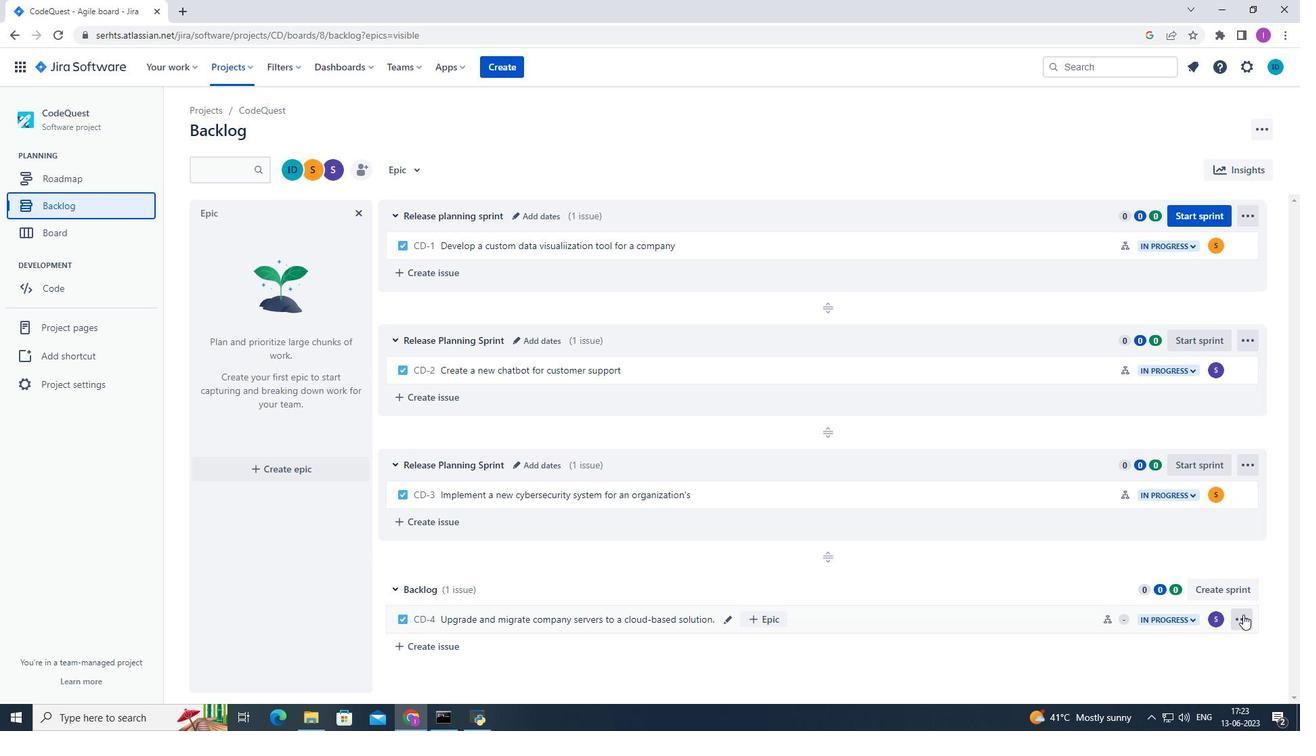 
Action: Mouse moved to (1226, 544)
Screenshot: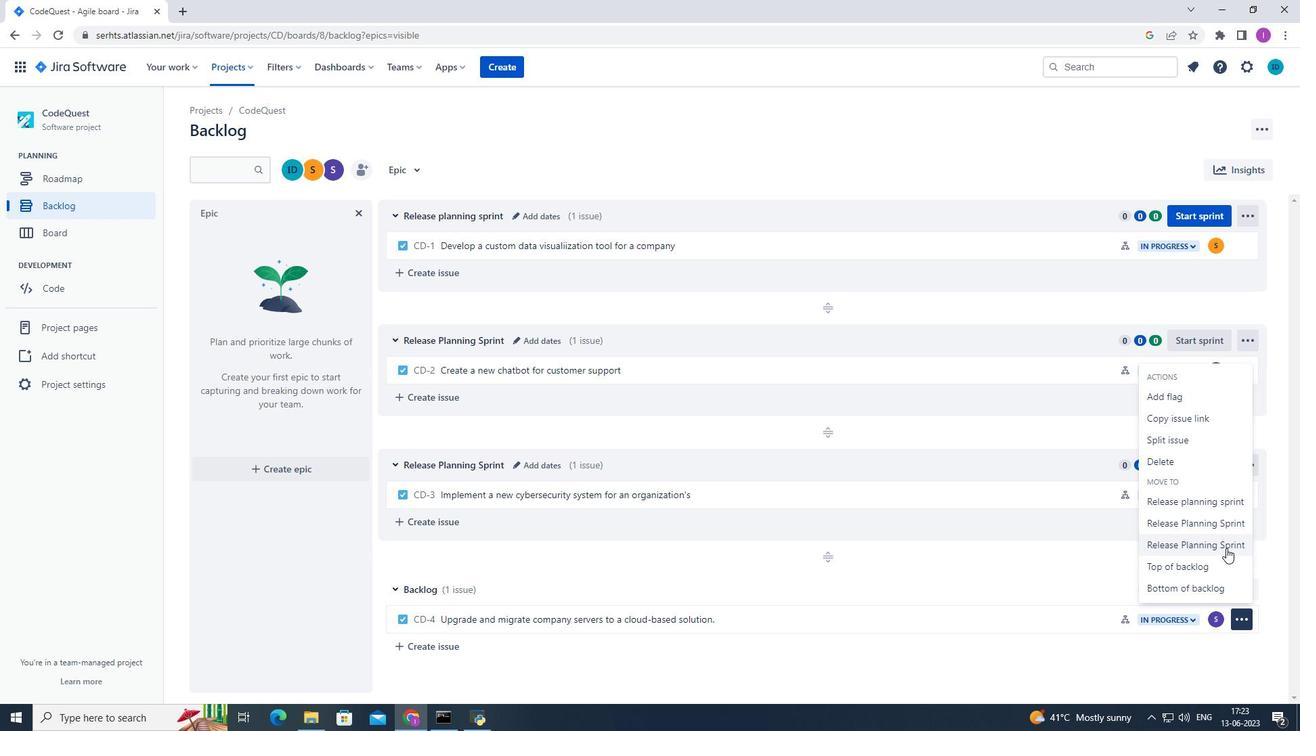 
Action: Mouse pressed left at (1226, 544)
Screenshot: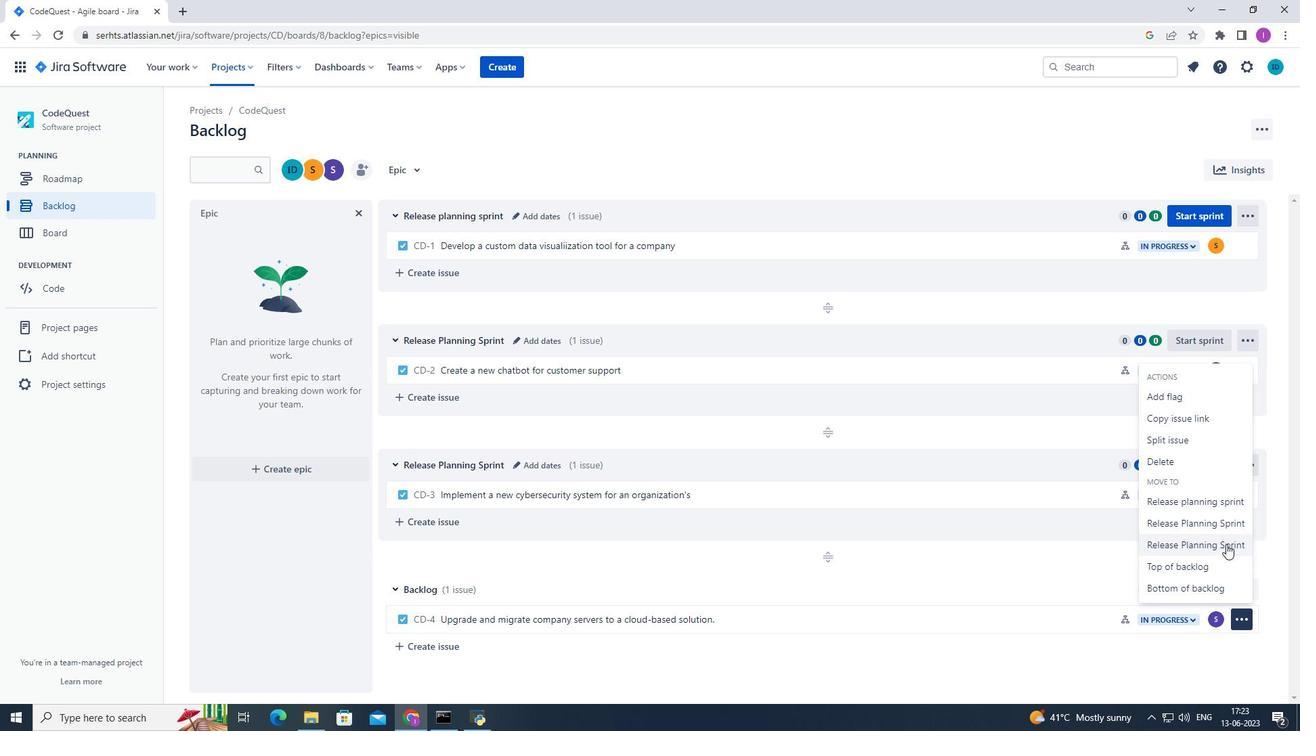 
Action: Mouse moved to (560, 622)
Screenshot: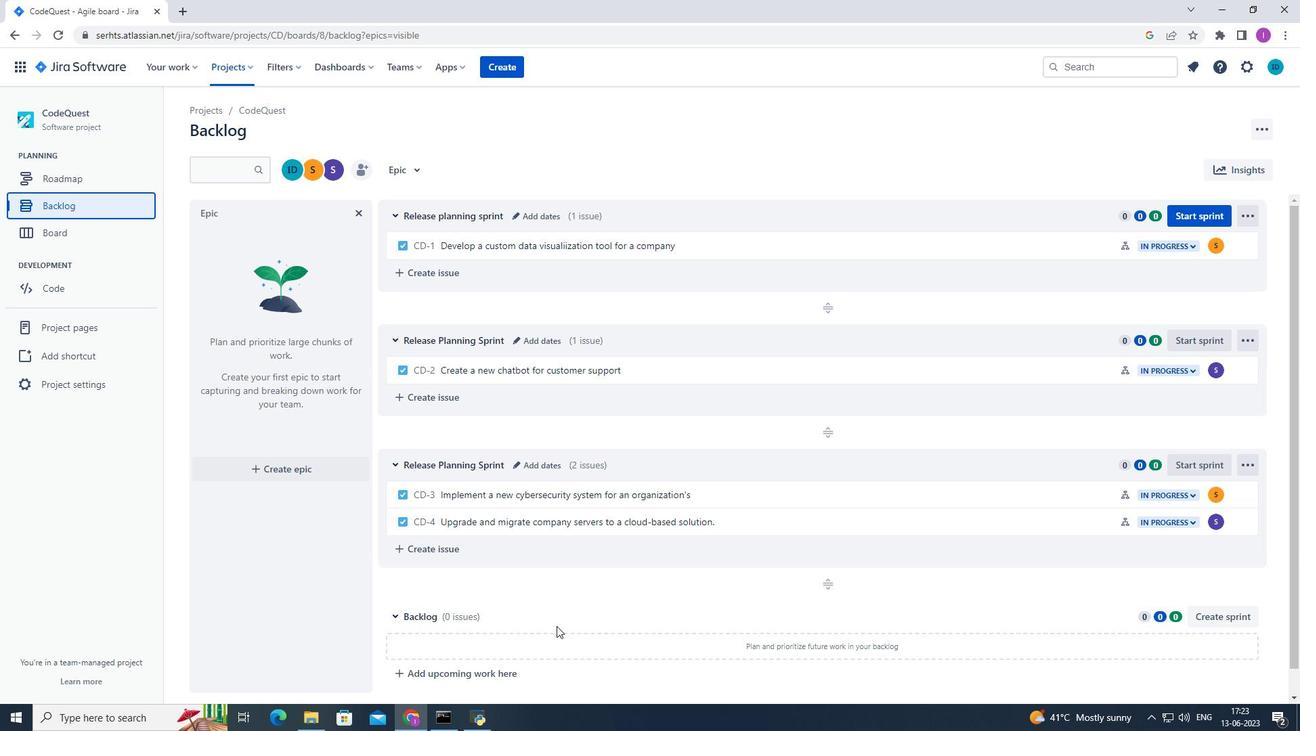 
Action: Mouse scrolled (560, 621) with delta (0, 0)
Screenshot: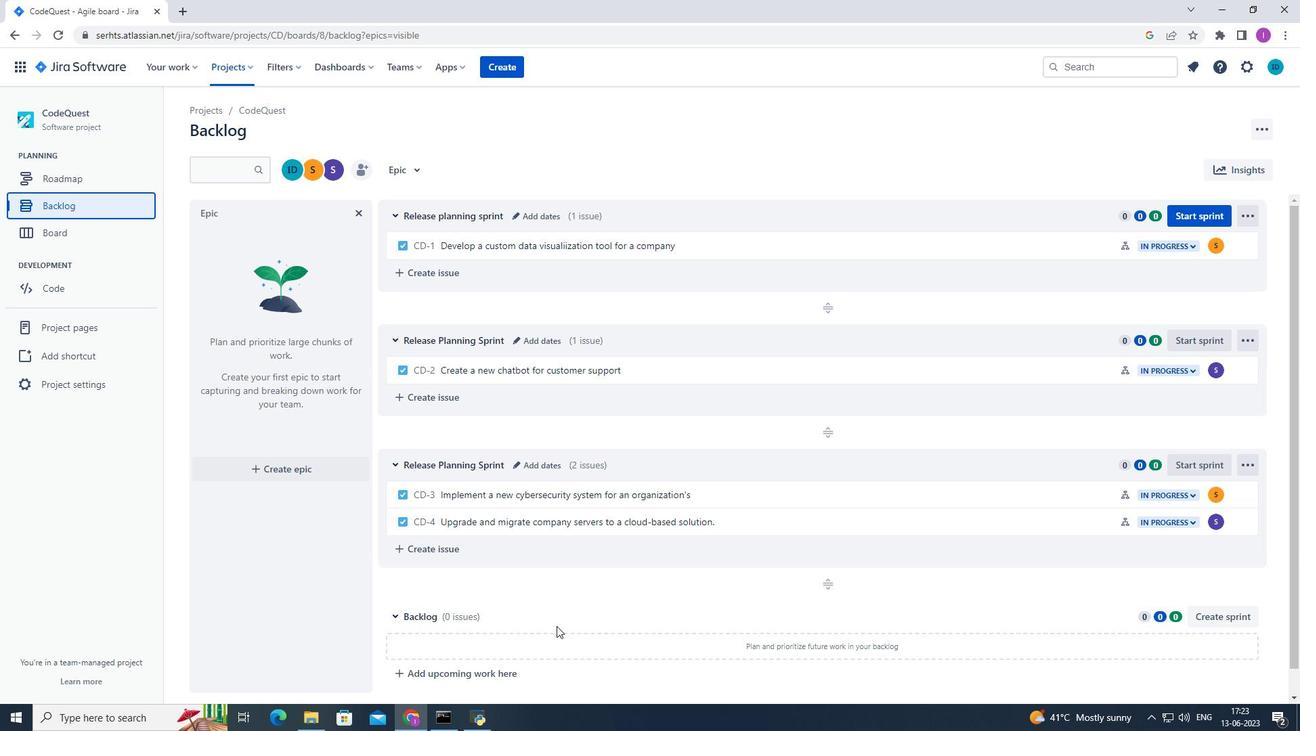 
Action: Mouse scrolled (560, 621) with delta (0, 0)
Screenshot: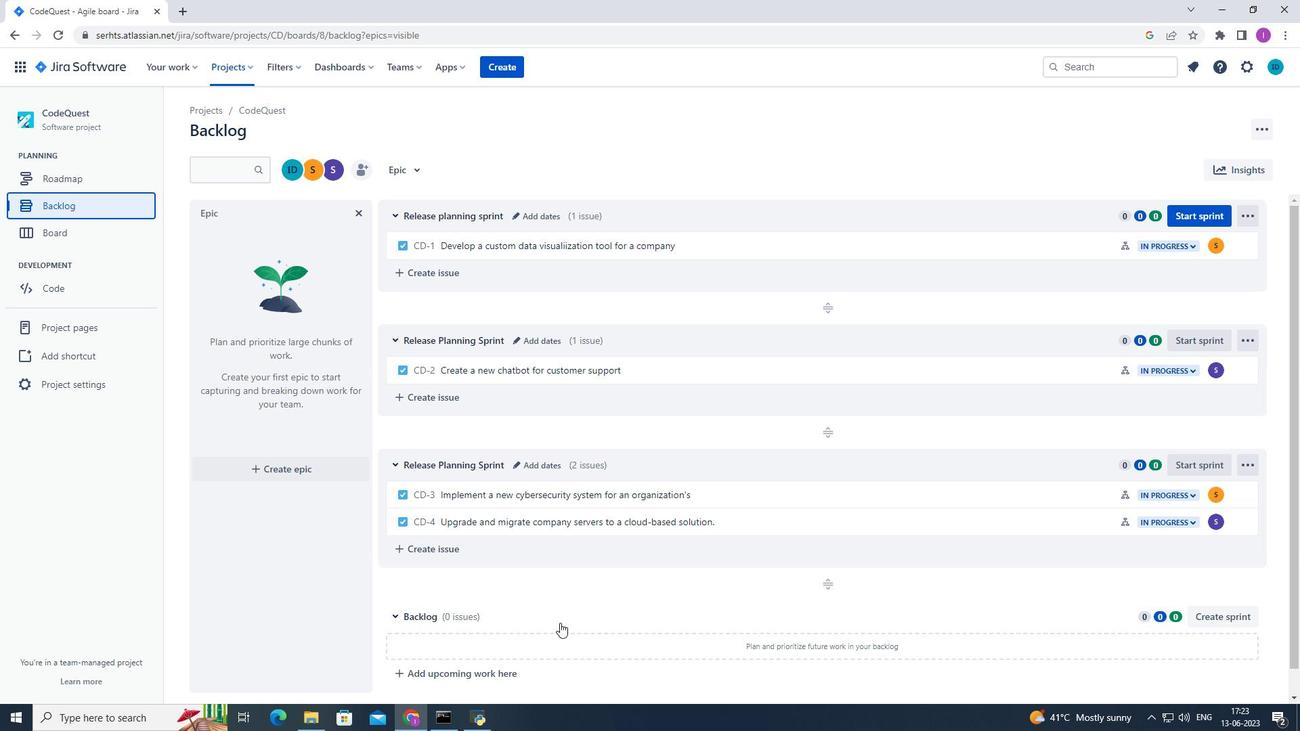 
Action: Mouse scrolled (560, 621) with delta (0, 0)
Screenshot: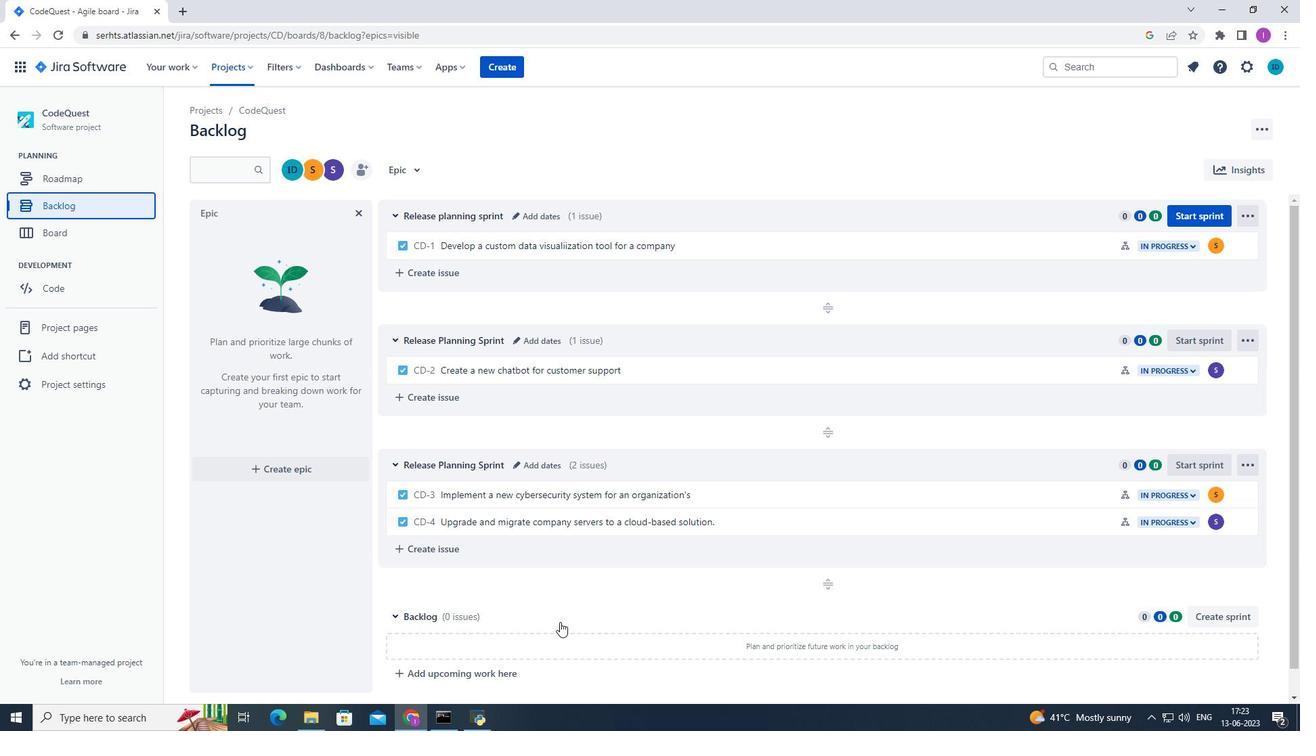 
Action: Mouse moved to (564, 619)
Screenshot: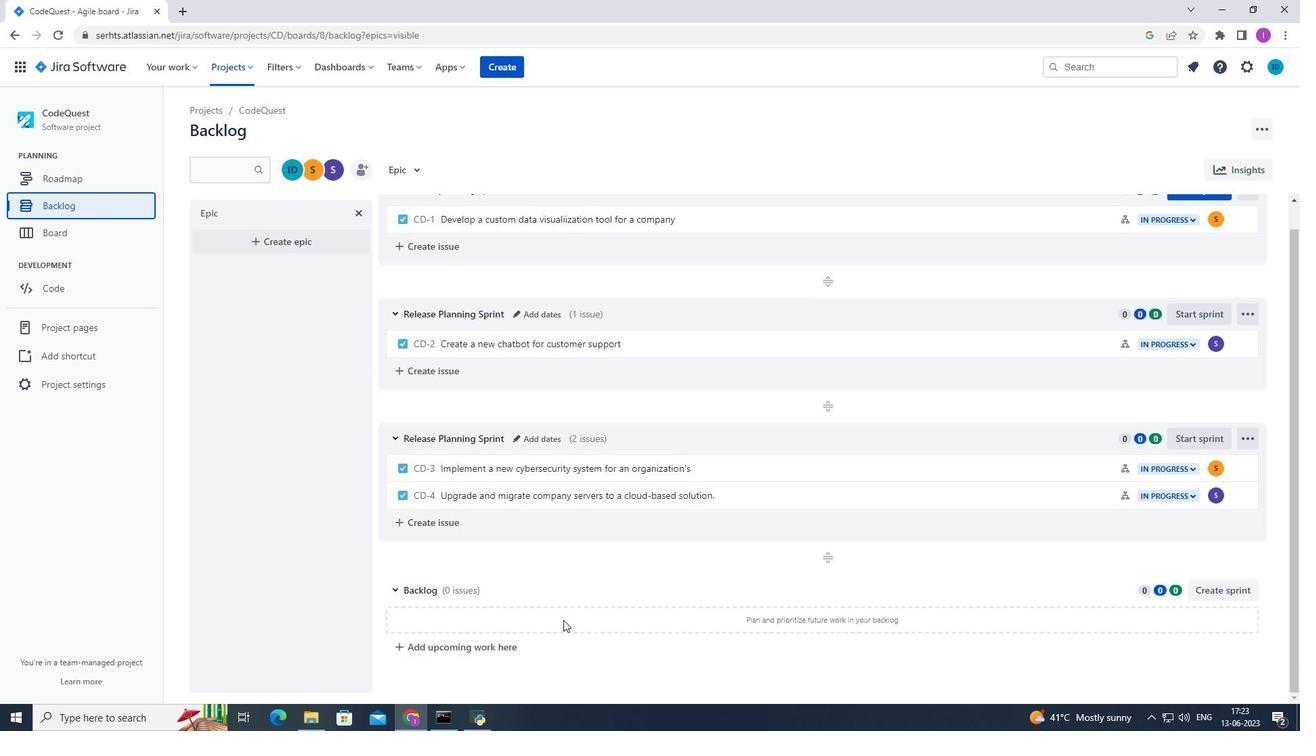 
Action: Mouse scrolled (564, 619) with delta (0, 0)
Screenshot: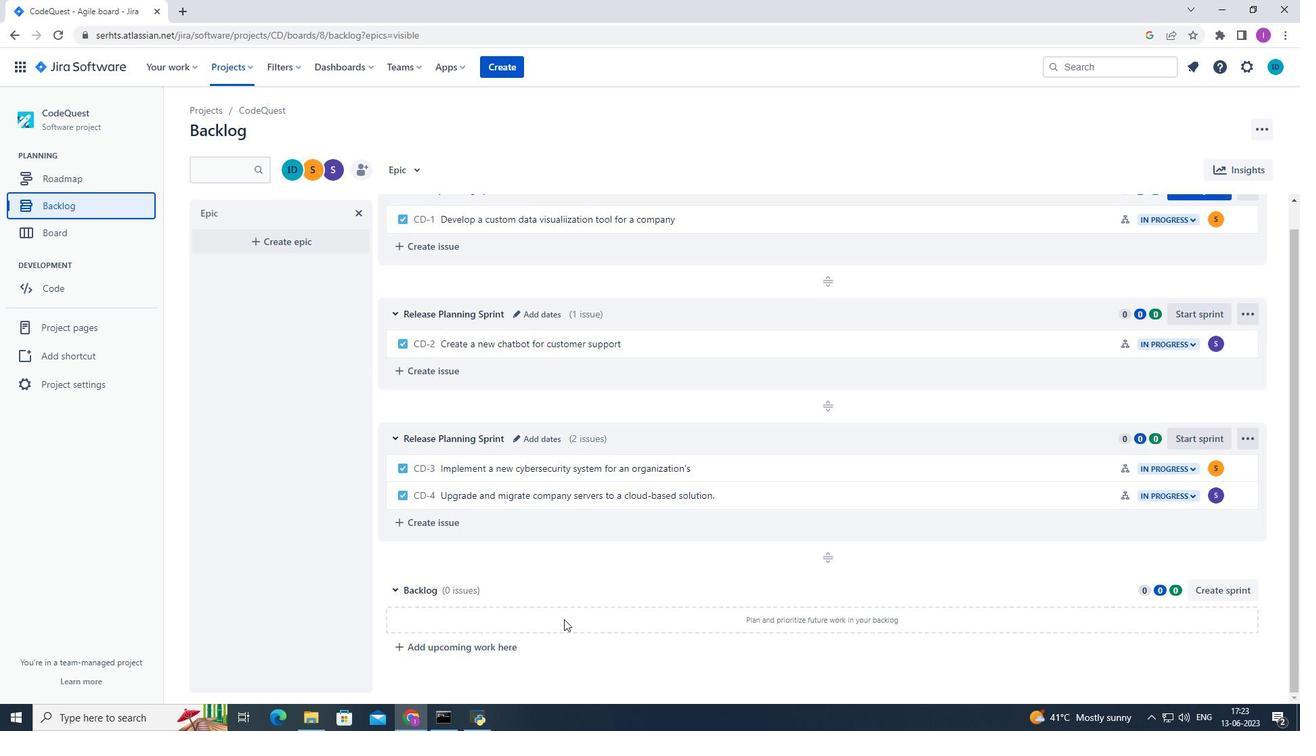 
Action: Mouse scrolled (564, 619) with delta (0, 0)
Screenshot: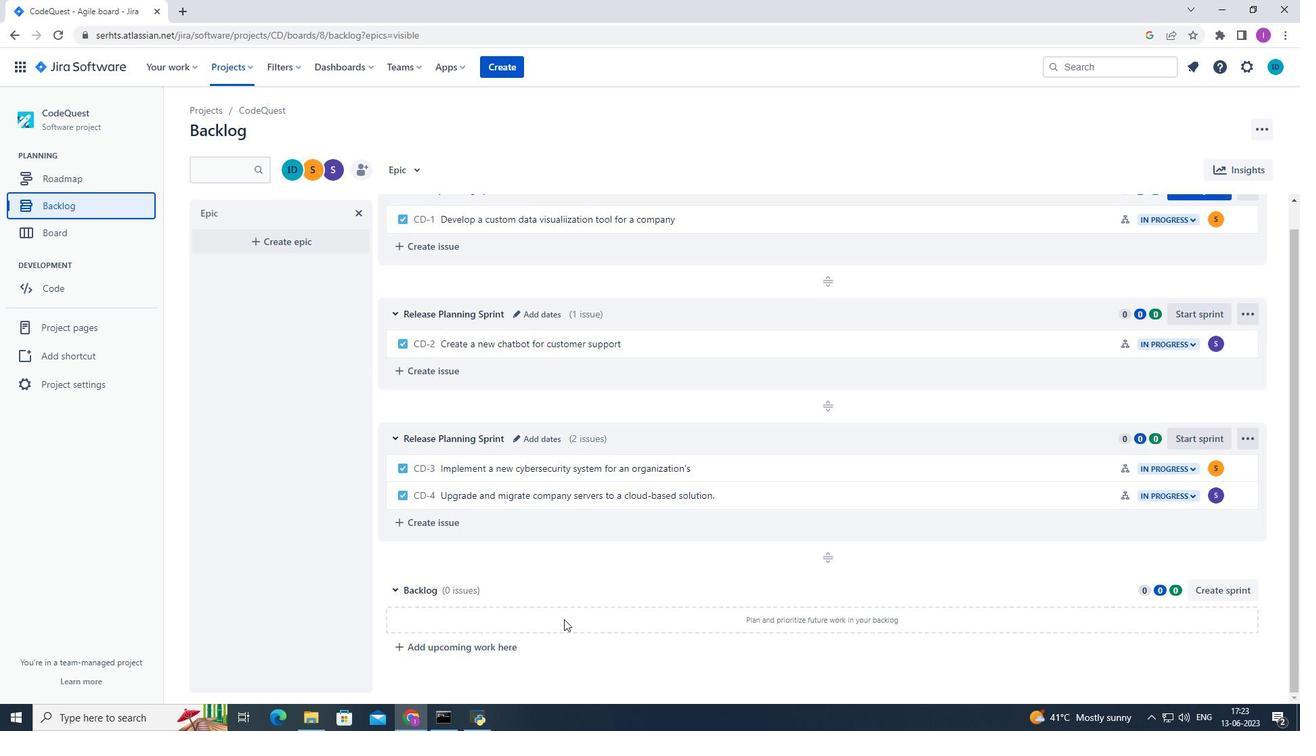 
Action: Mouse moved to (565, 618)
Screenshot: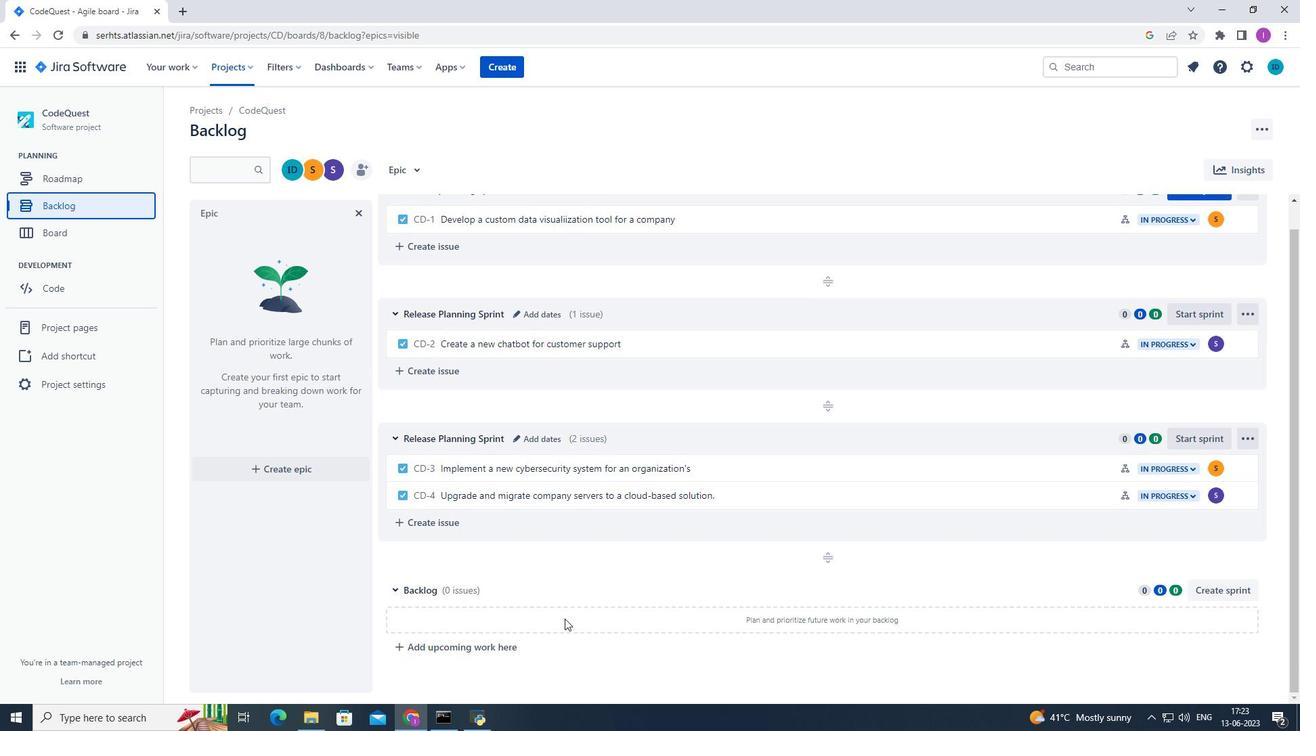 
